 Task: Open a blank sheet, save the file as Angkorwat.doc and add heading 'Angkor Wat'Angkor Wat ,with the parapraph,with the parapraph Angkor Wat in Cambodia is a UNESCO World Heritage site and the largest religious monument in the world. This ancient temple complex is a testament to the grandeur of the Khmer Empire and remains an important spiritual and cultural site.Apply Font Style Amiri And font size 14. Apply font style in  Heading Calibri Body and font size 14 Change heading alignment to  Center
Action: Key pressed ctrl+N
Screenshot: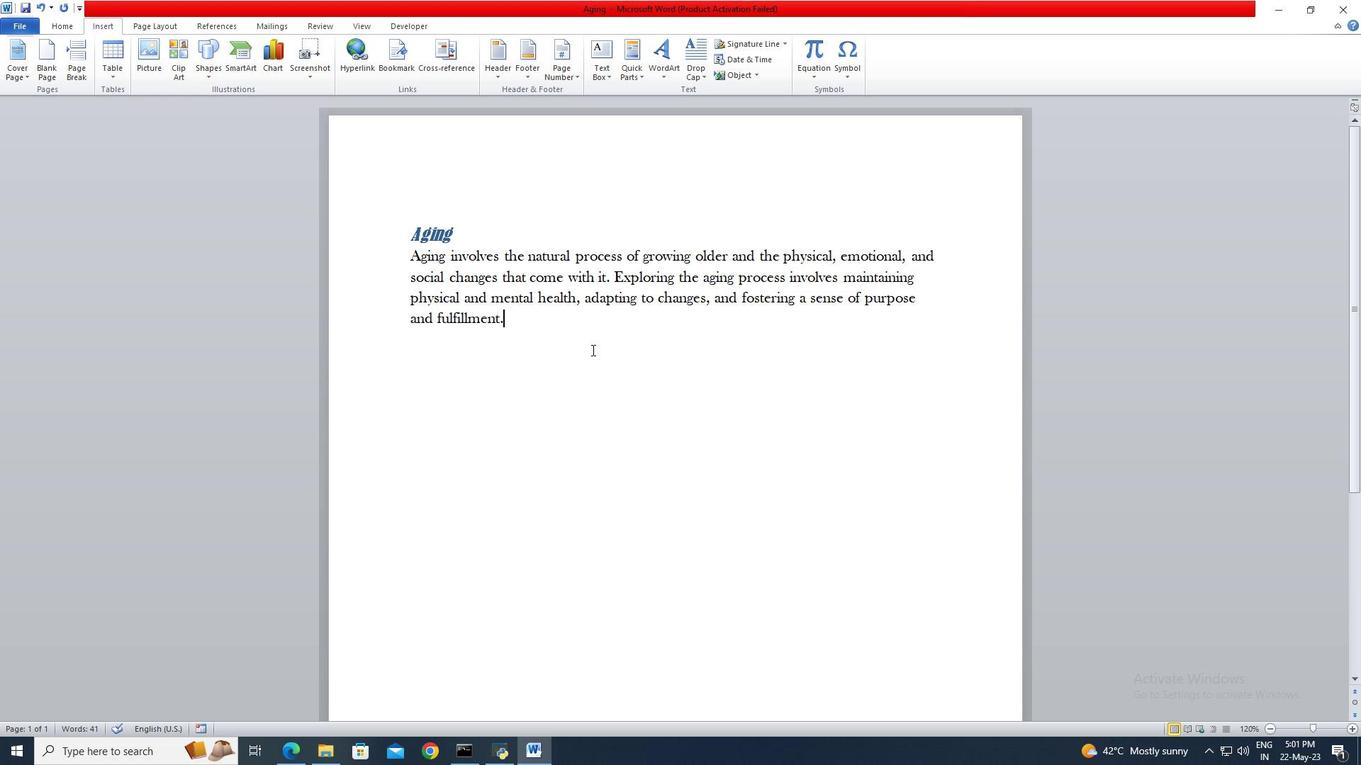 
Action: Mouse moved to (21, 24)
Screenshot: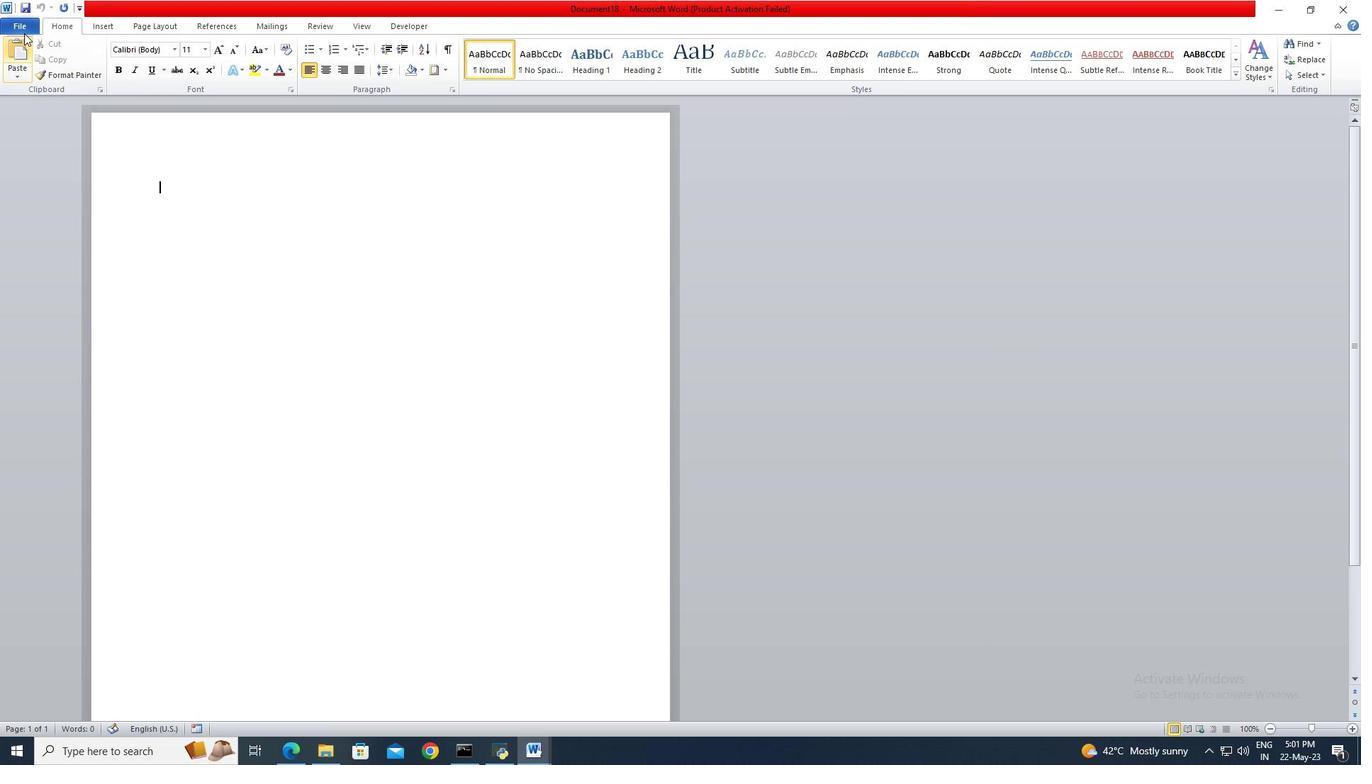 
Action: Mouse pressed left at (21, 24)
Screenshot: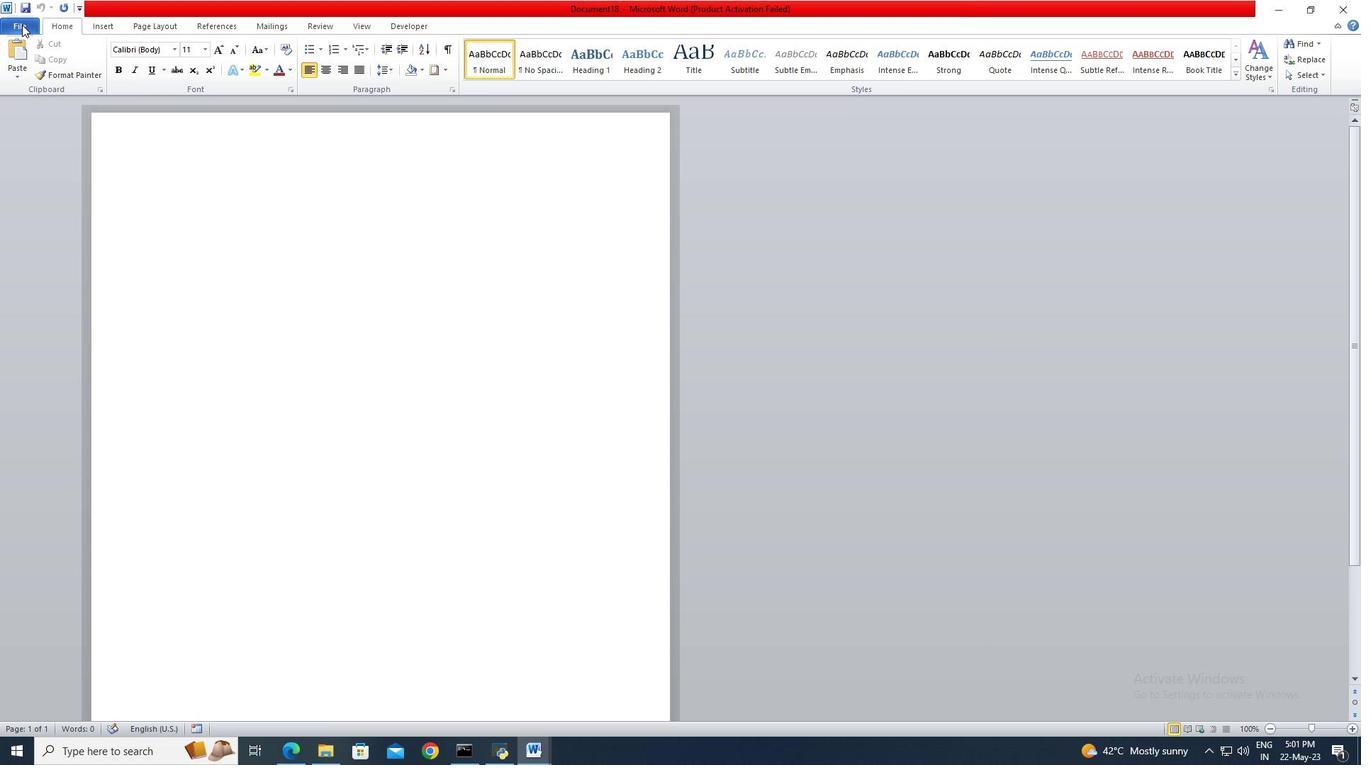 
Action: Mouse moved to (38, 68)
Screenshot: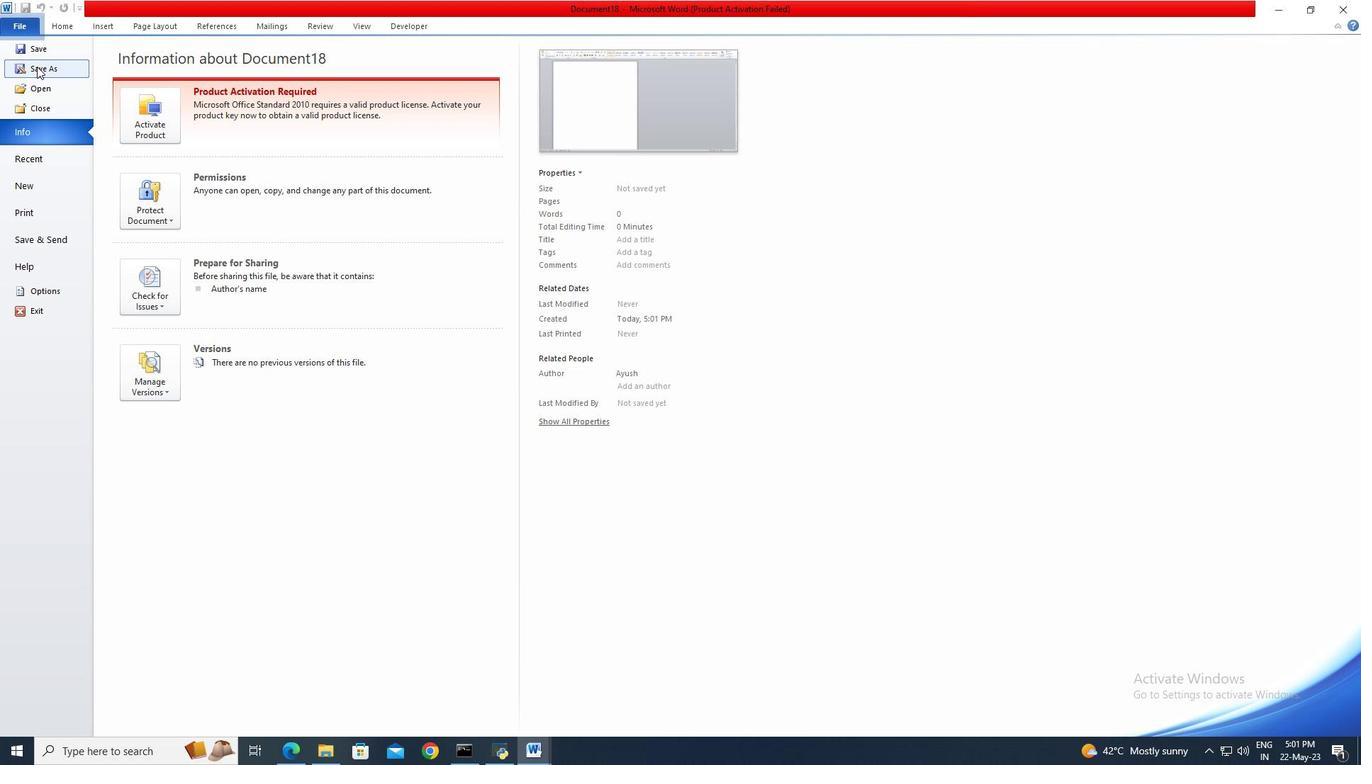 
Action: Mouse pressed left at (38, 68)
Screenshot: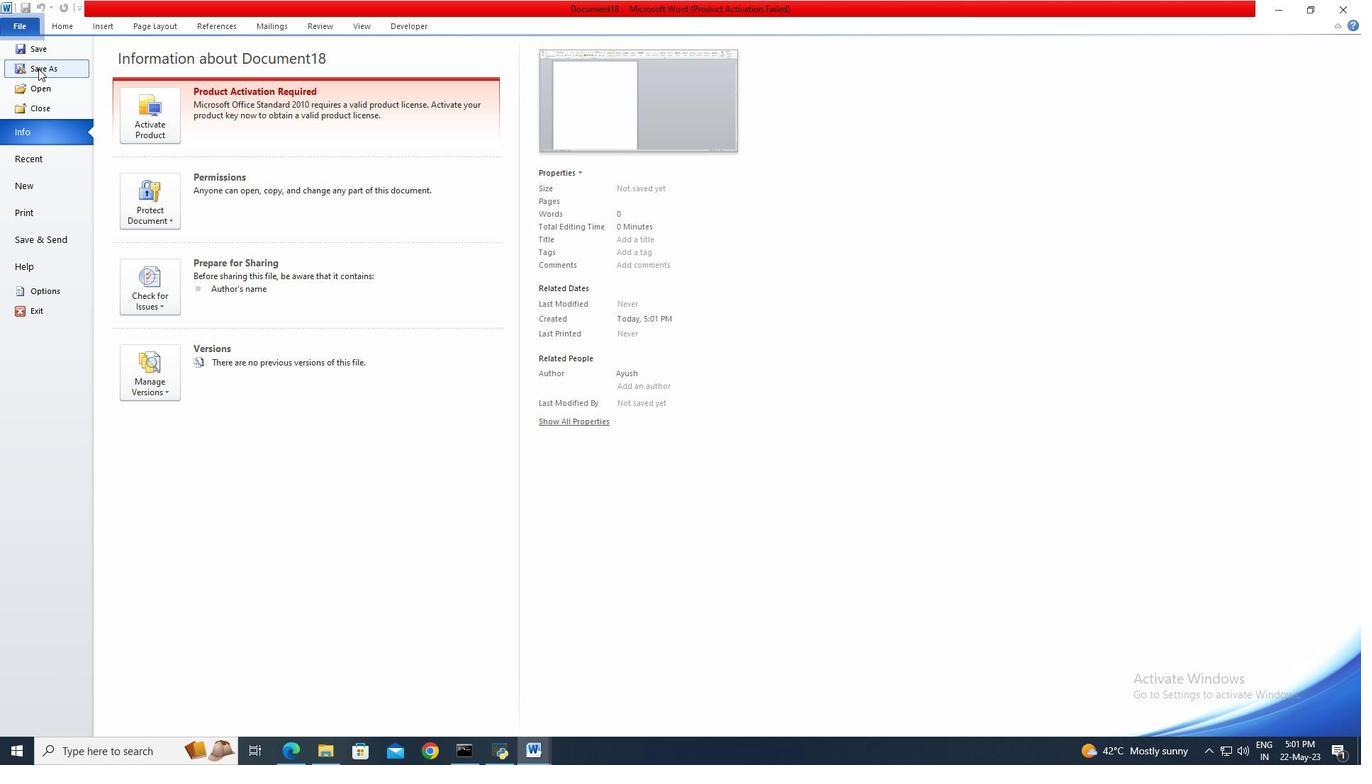 
Action: Key pressed <Key.shift>Angkorwat
Screenshot: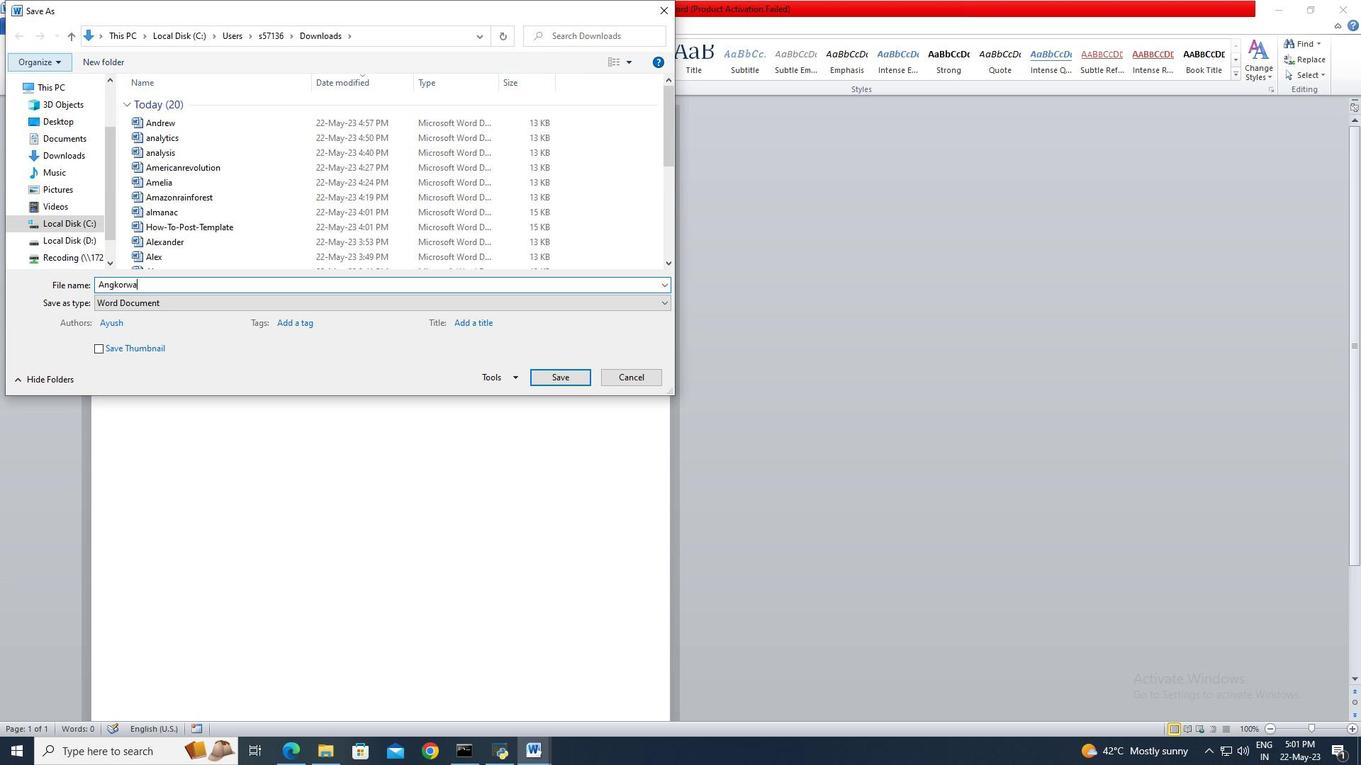 
Action: Mouse moved to (554, 382)
Screenshot: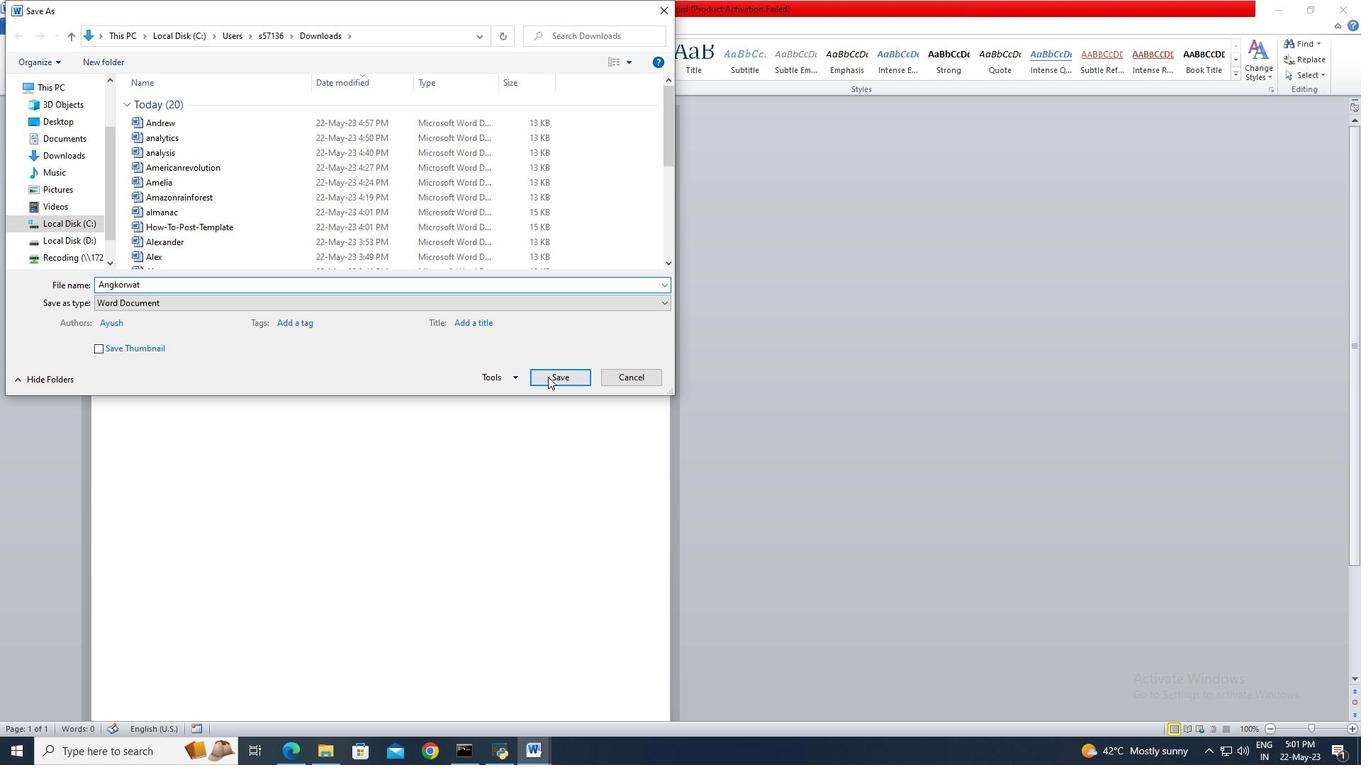
Action: Mouse pressed left at (554, 382)
Screenshot: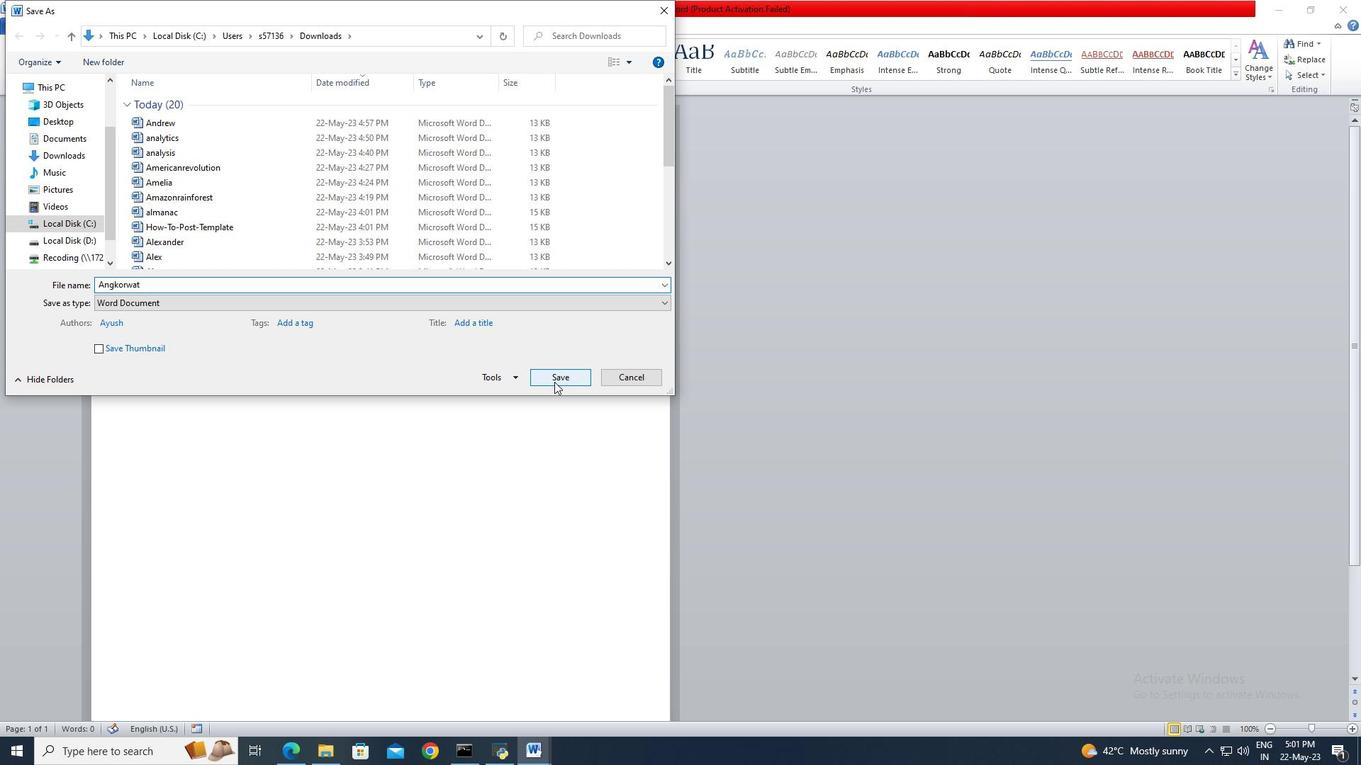 
Action: Mouse moved to (582, 72)
Screenshot: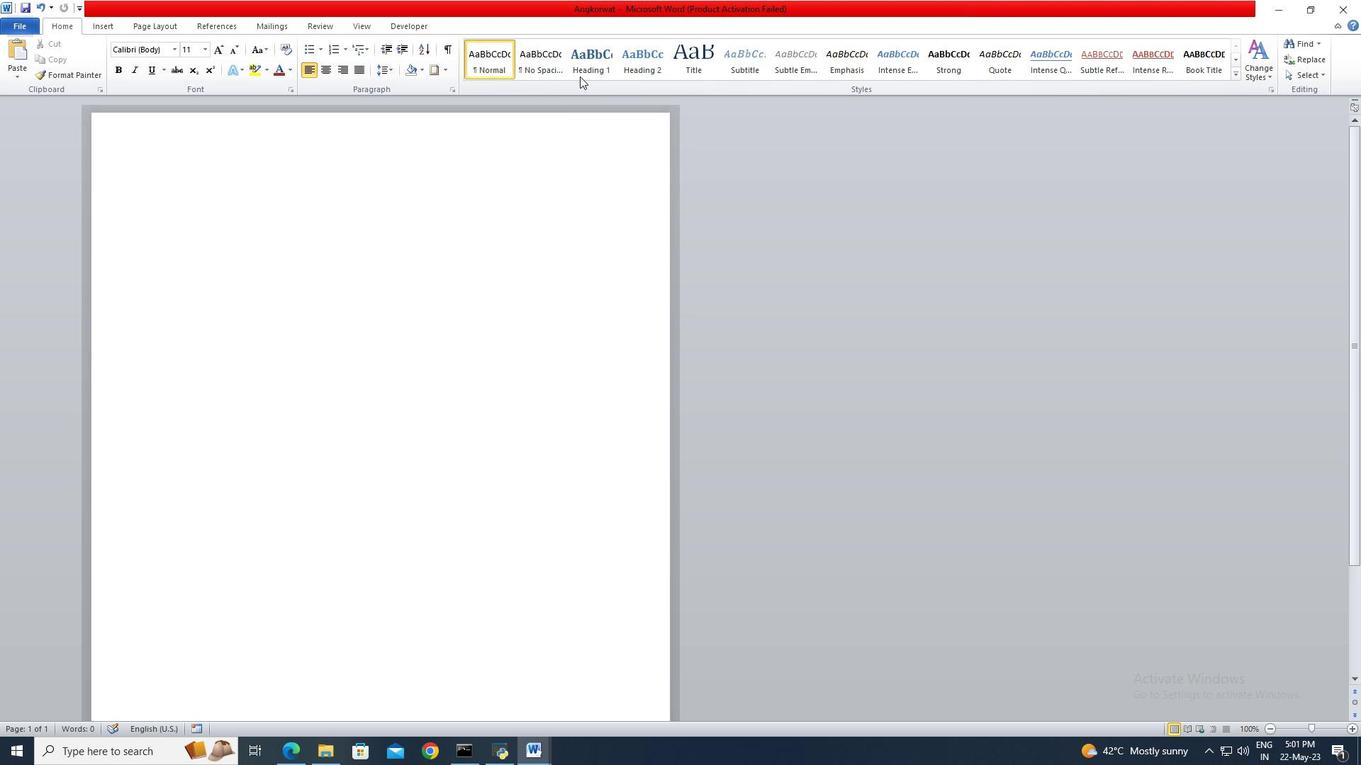 
Action: Mouse pressed left at (582, 72)
Screenshot: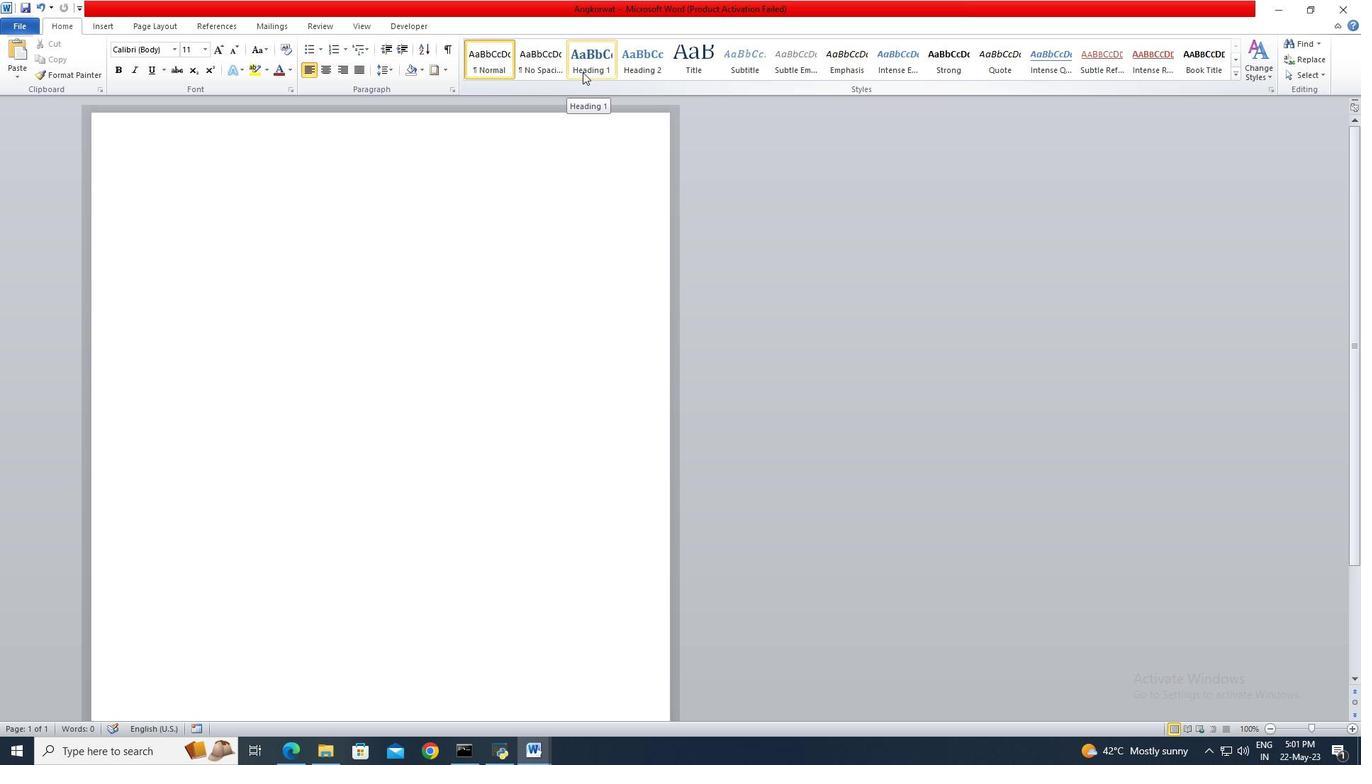 
Action: Key pressed <Key.shift>Angkor<Key.space><Key.shift_r>Wat<Key.enter><Key.shift>Angkor<Key.space><Key.shift_r>Wat<Key.space>in<Key.space><Key.shift>Cambodia<Key.space>is<Key.space>a<Key.space><Key.shift>UNESCO<Key.space><Key.shift>World<Key.space><Key.shift>Heritage<Key.space>site<Key.space>and<Key.space>the<Key.space>largest<Key.space>religious<Key.space>mou<Key.backspace>nument<Key.space>in<Key.space>the<Key.space>world.<Key.space><Key.shift>This<Key.space>ancient<Key.space>temple<Key.space>complex<Key.space>is<Key.space>a<Key.space>testament<Key.space>to<Key.space>the<Key.space>grandeur<Key.space>of<Key.space>the<Key.space><Key.shift>Khmer<Key.space><Key.shift>Empire<Key.space>and<Key.space>remains<Key.space>an<Key.space>important<Key.space>spiritual<Key.space>and<Key.space>cultural<Key.space>site.
Screenshot: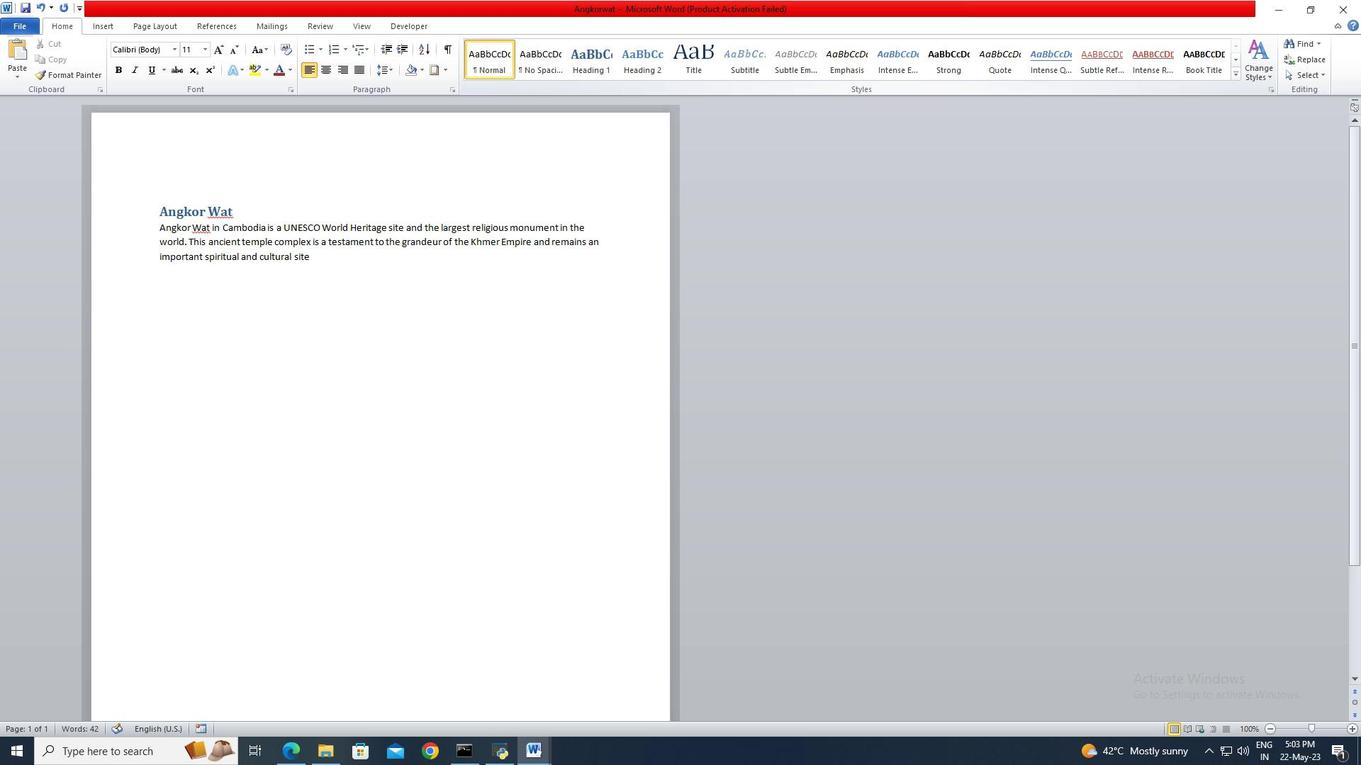
Action: Mouse moved to (156, 229)
Screenshot: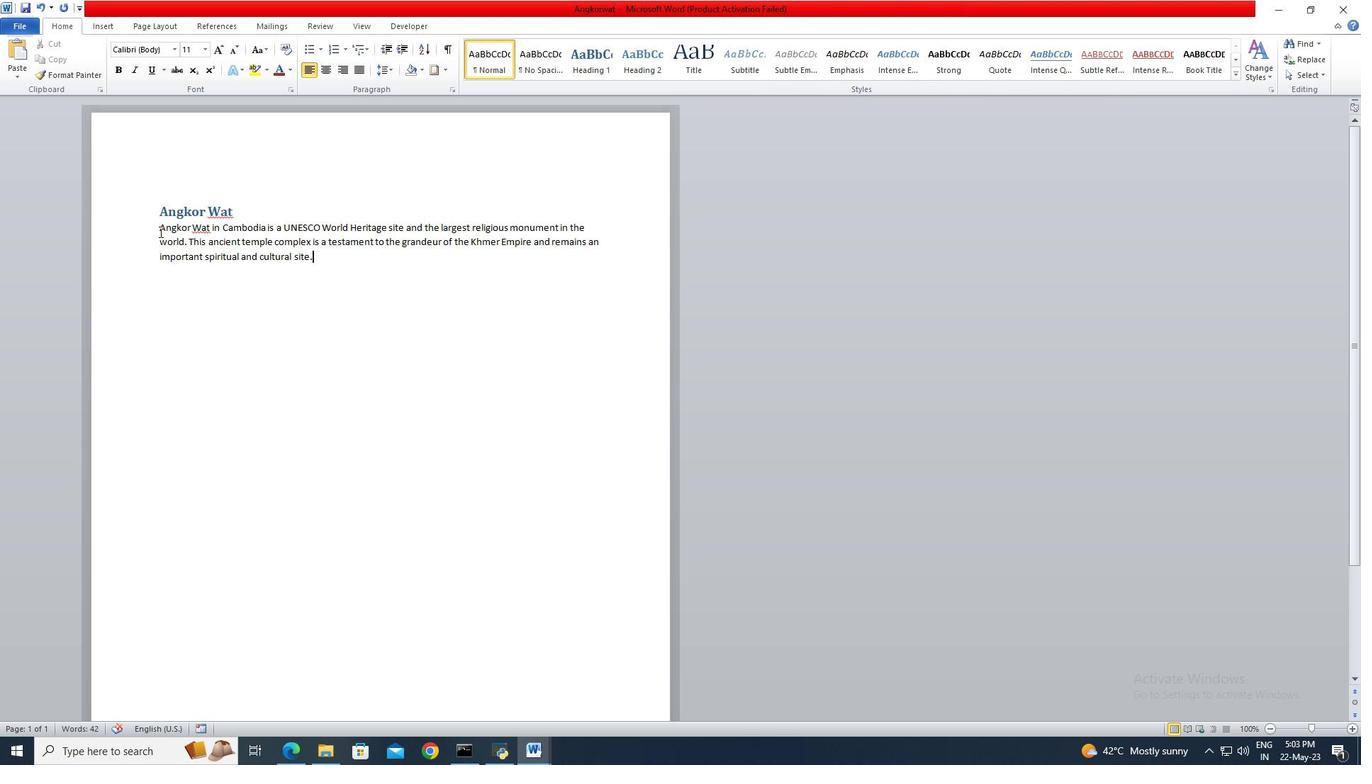 
Action: Mouse pressed left at (156, 229)
Screenshot: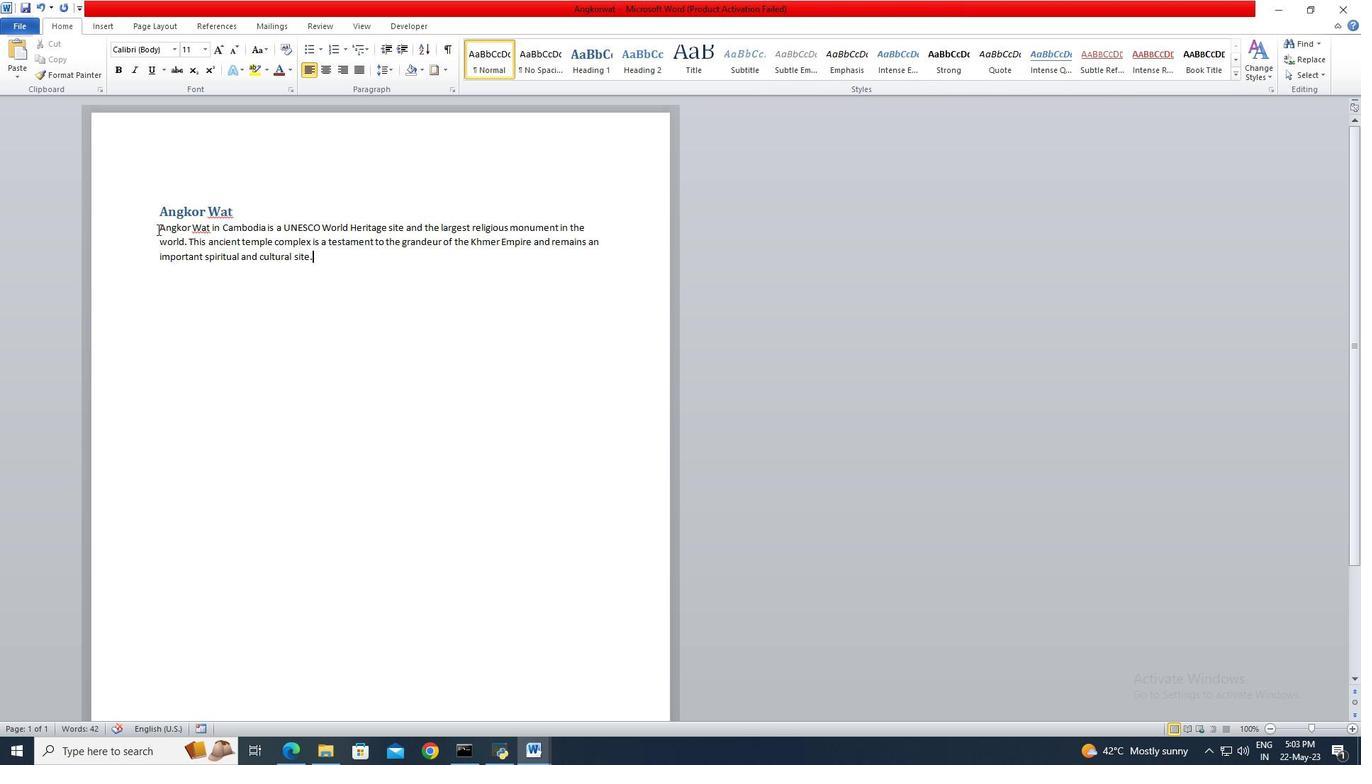 
Action: Mouse moved to (303, 260)
Screenshot: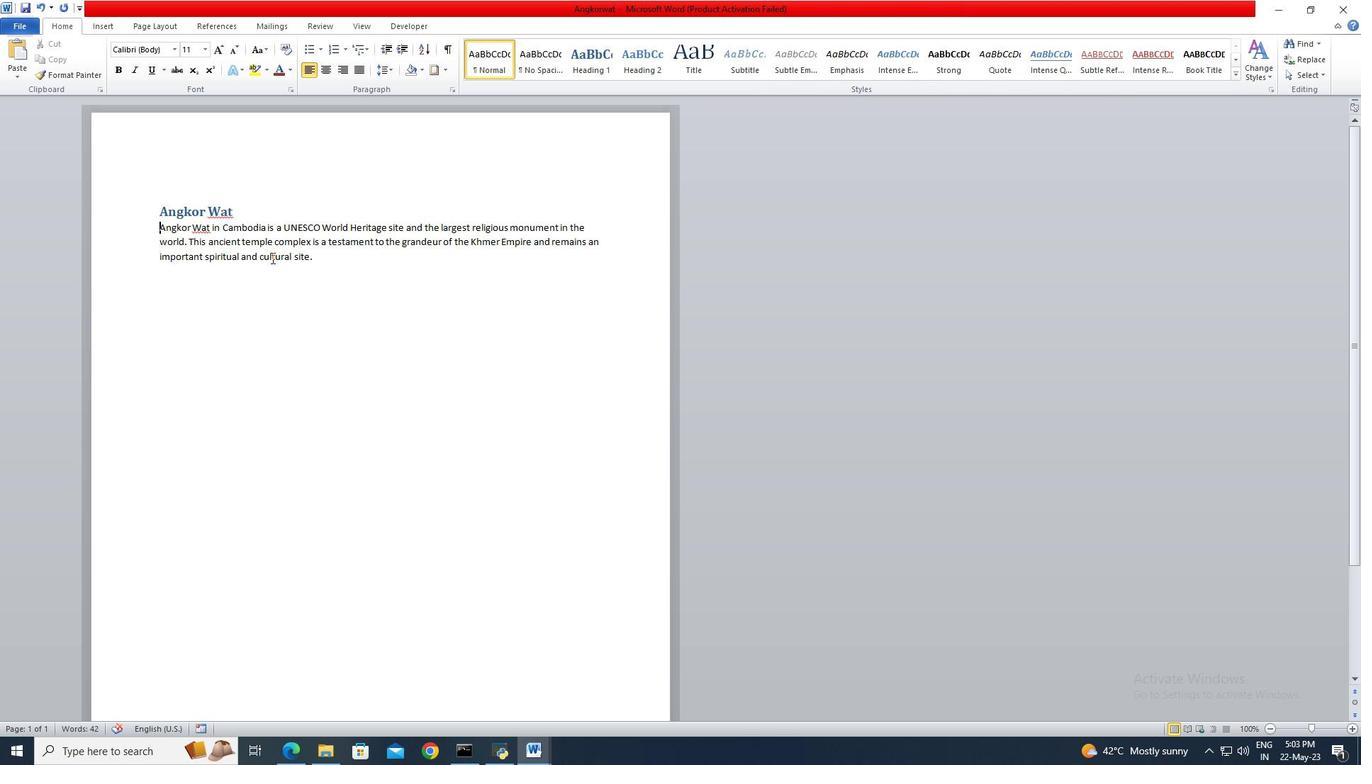 
Action: Key pressed <Key.shift>
Screenshot: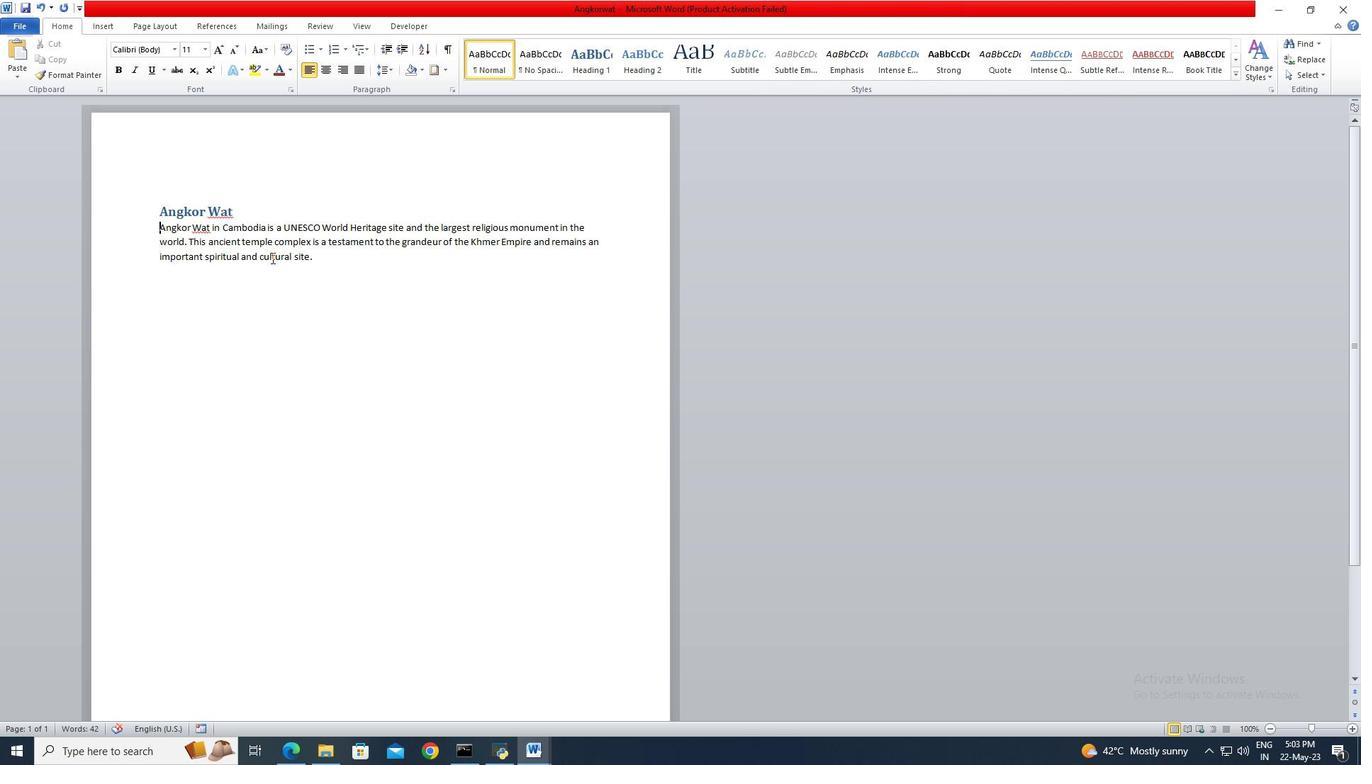 
Action: Mouse moved to (330, 260)
Screenshot: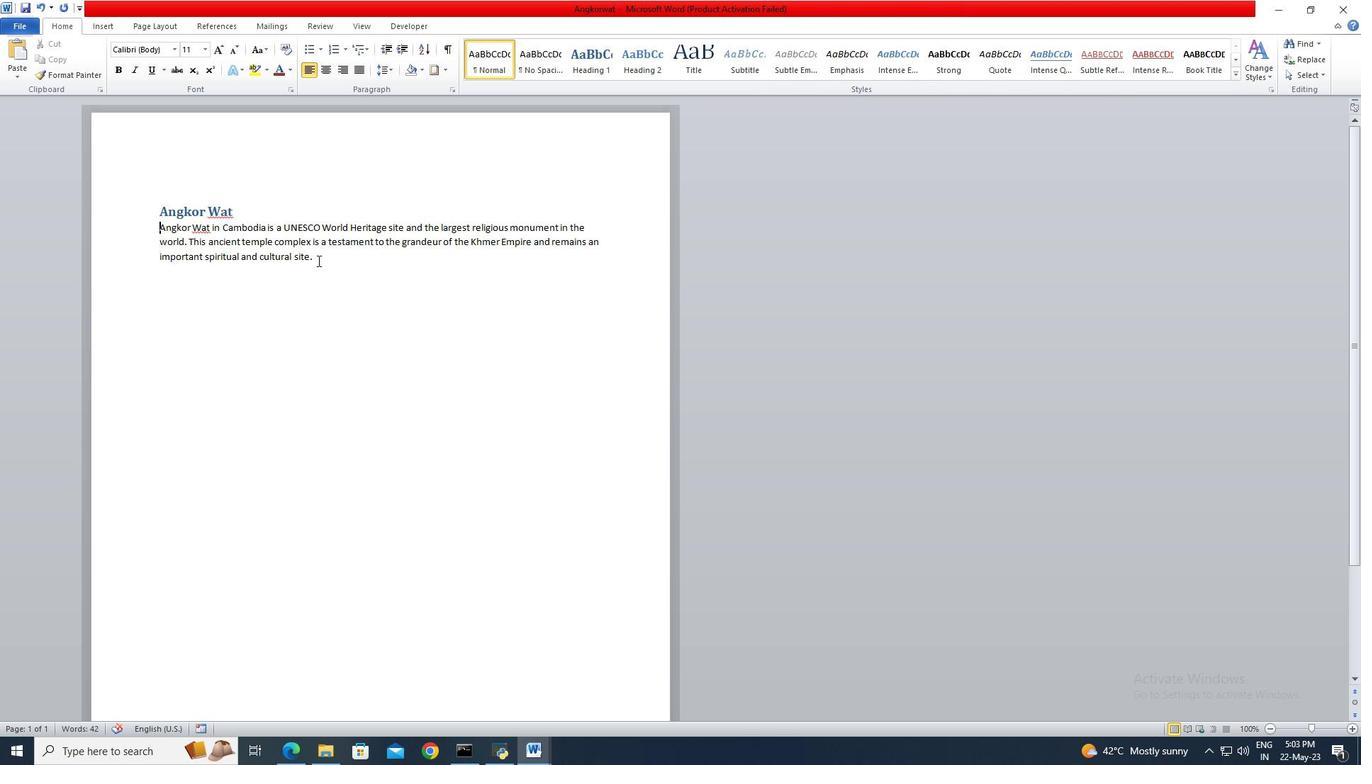 
Action: Mouse pressed left at (330, 260)
Screenshot: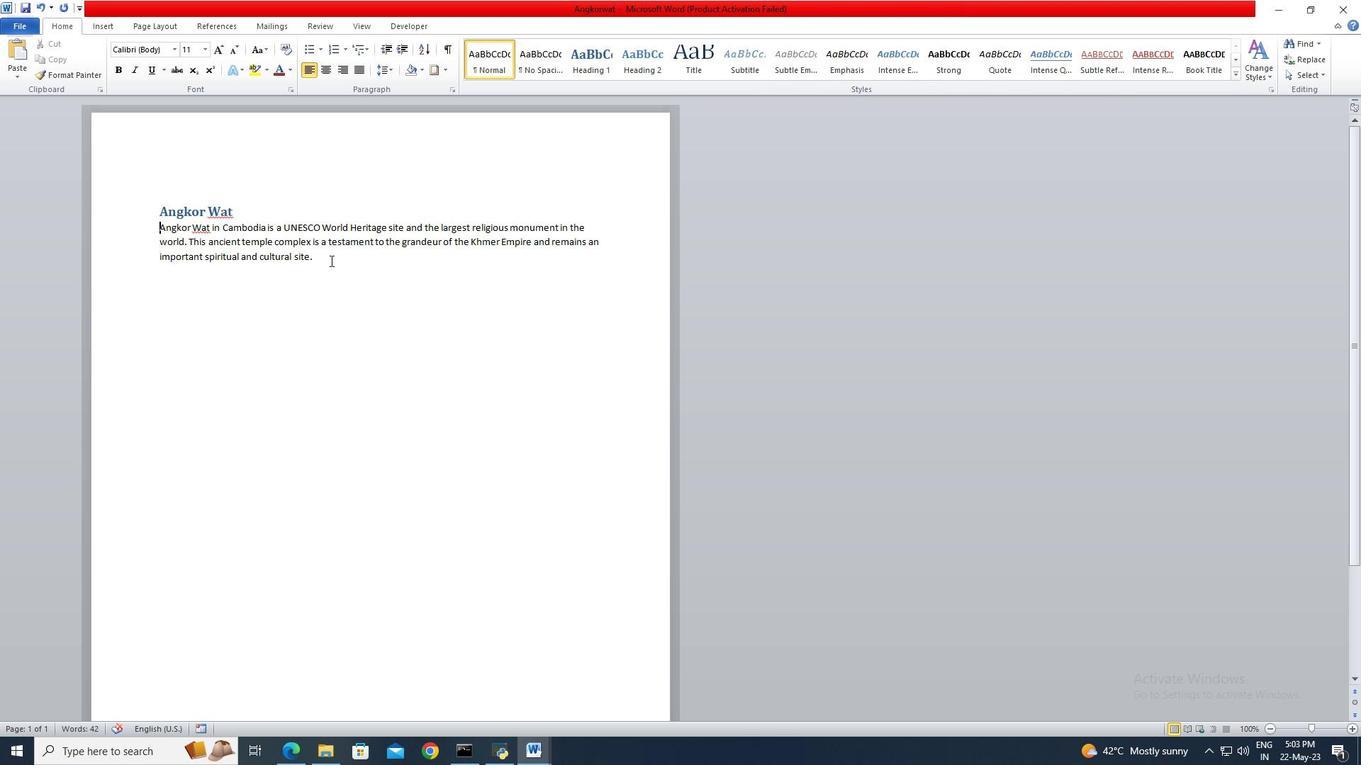 
Action: Mouse moved to (174, 50)
Screenshot: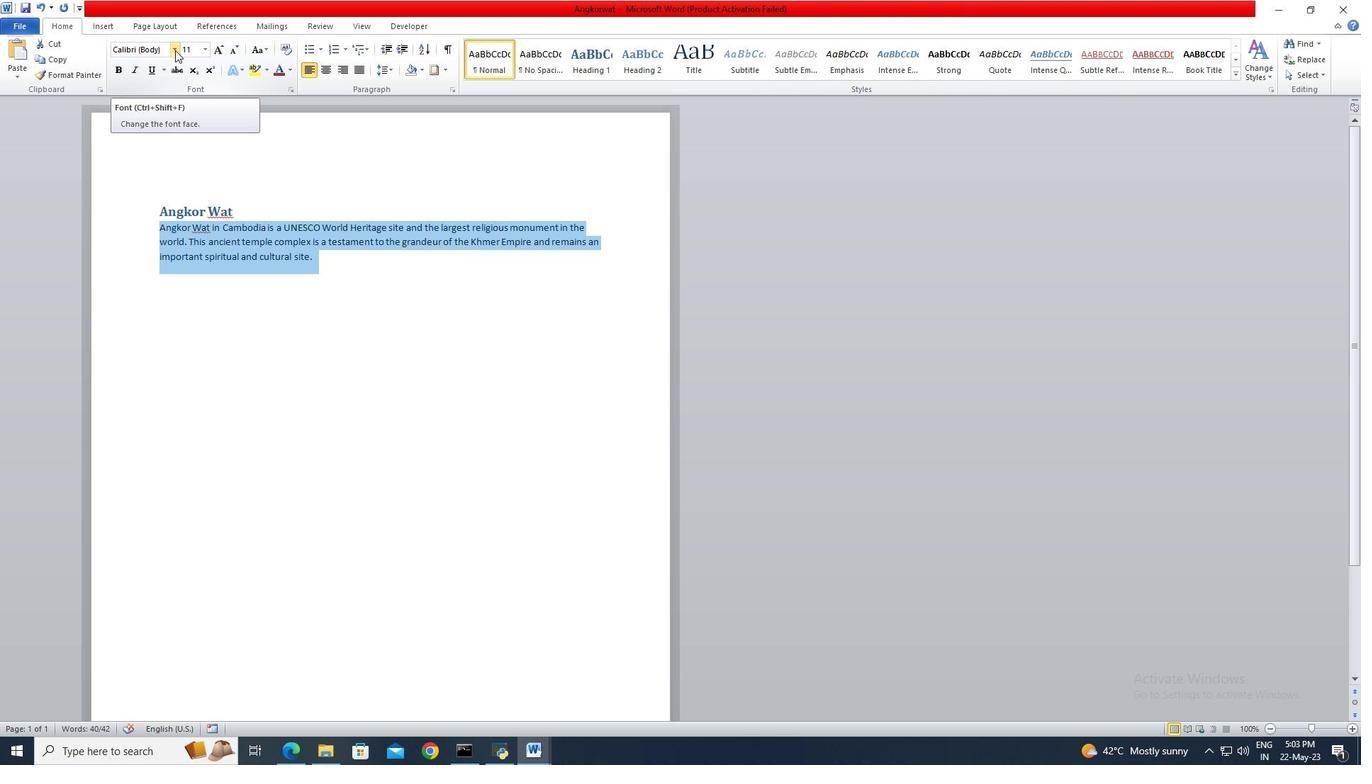 
Action: Mouse pressed left at (174, 50)
Screenshot: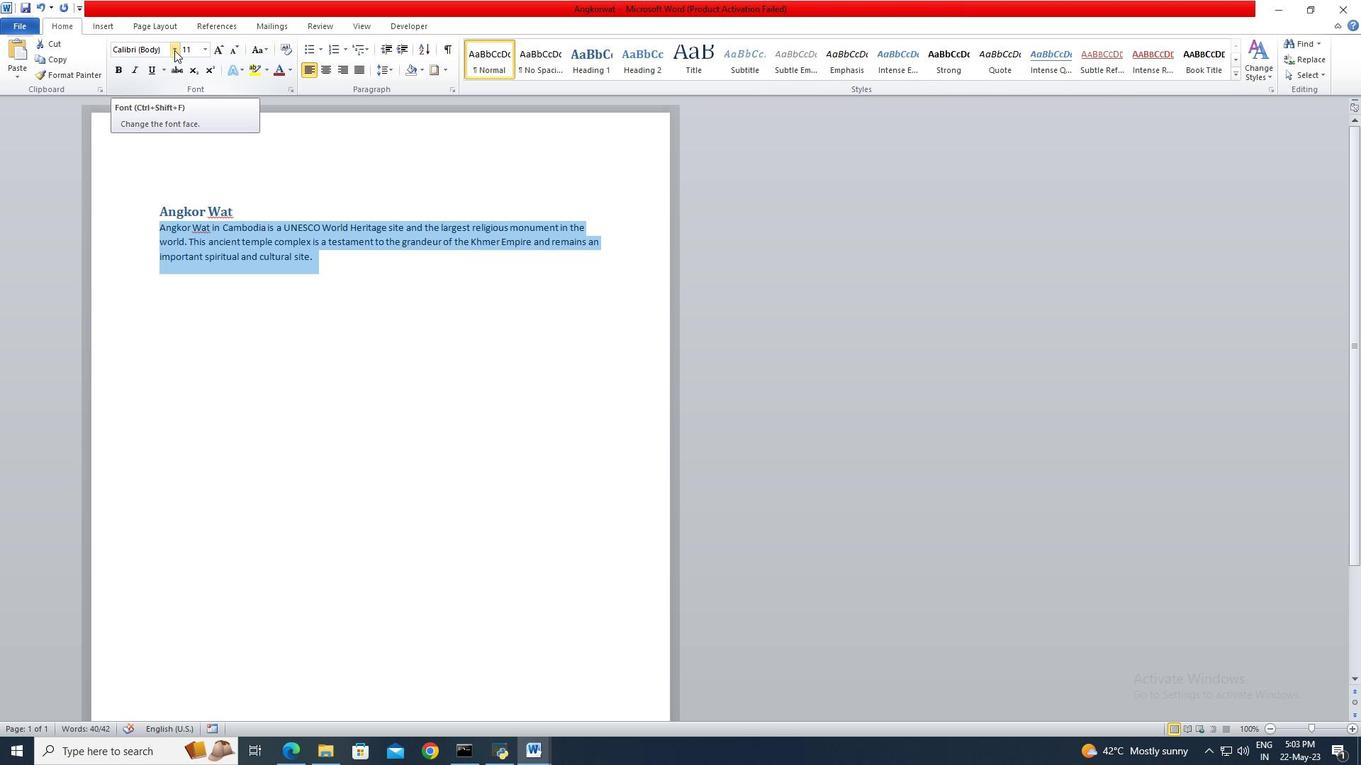 
Action: Mouse moved to (207, 46)
Screenshot: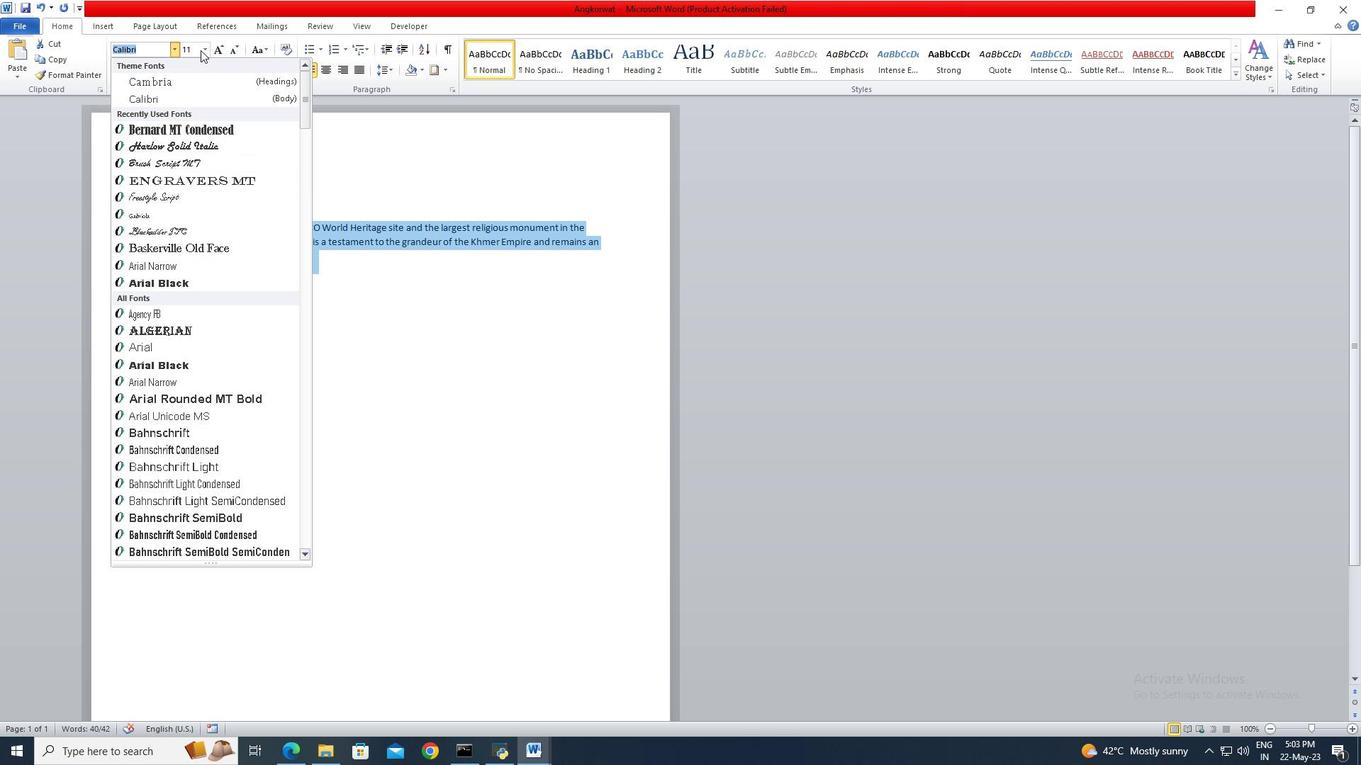 
Action: Mouse pressed left at (207, 46)
Screenshot: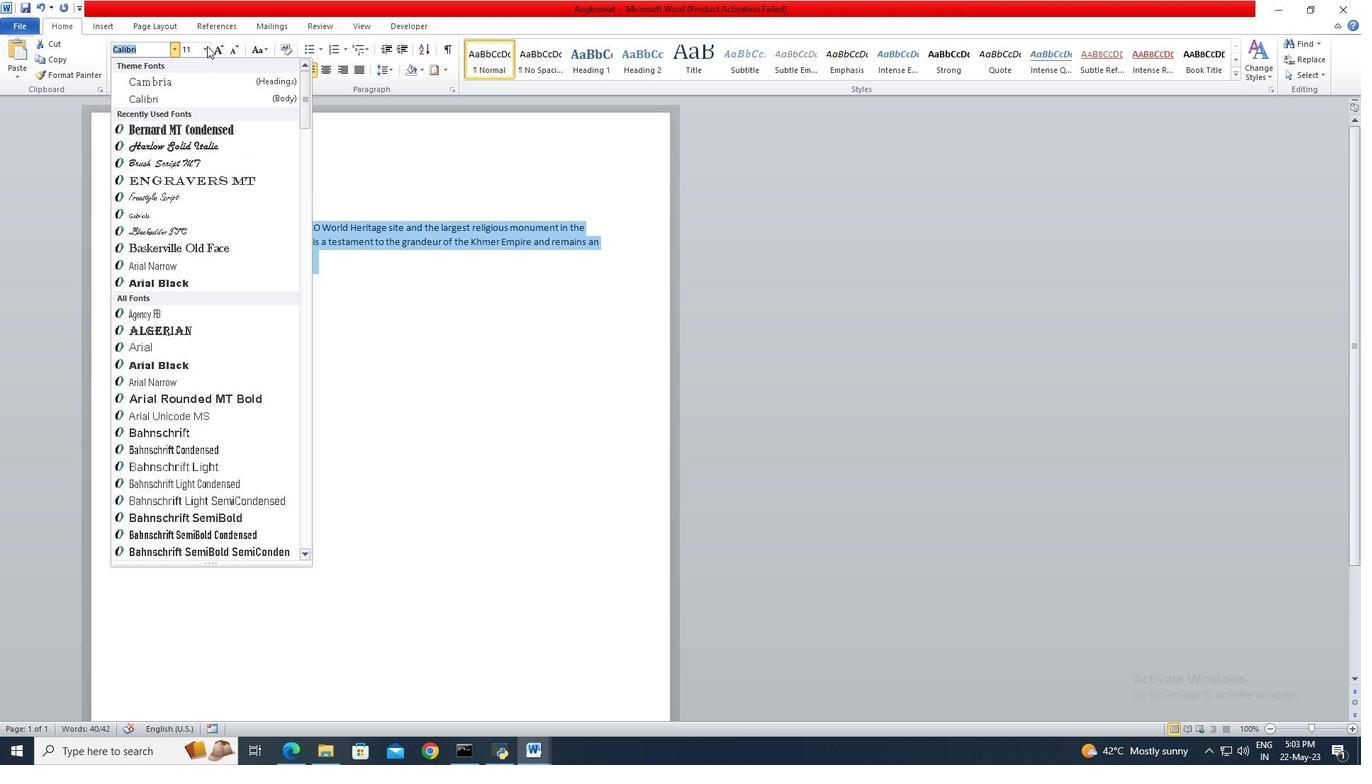 
Action: Mouse moved to (192, 126)
Screenshot: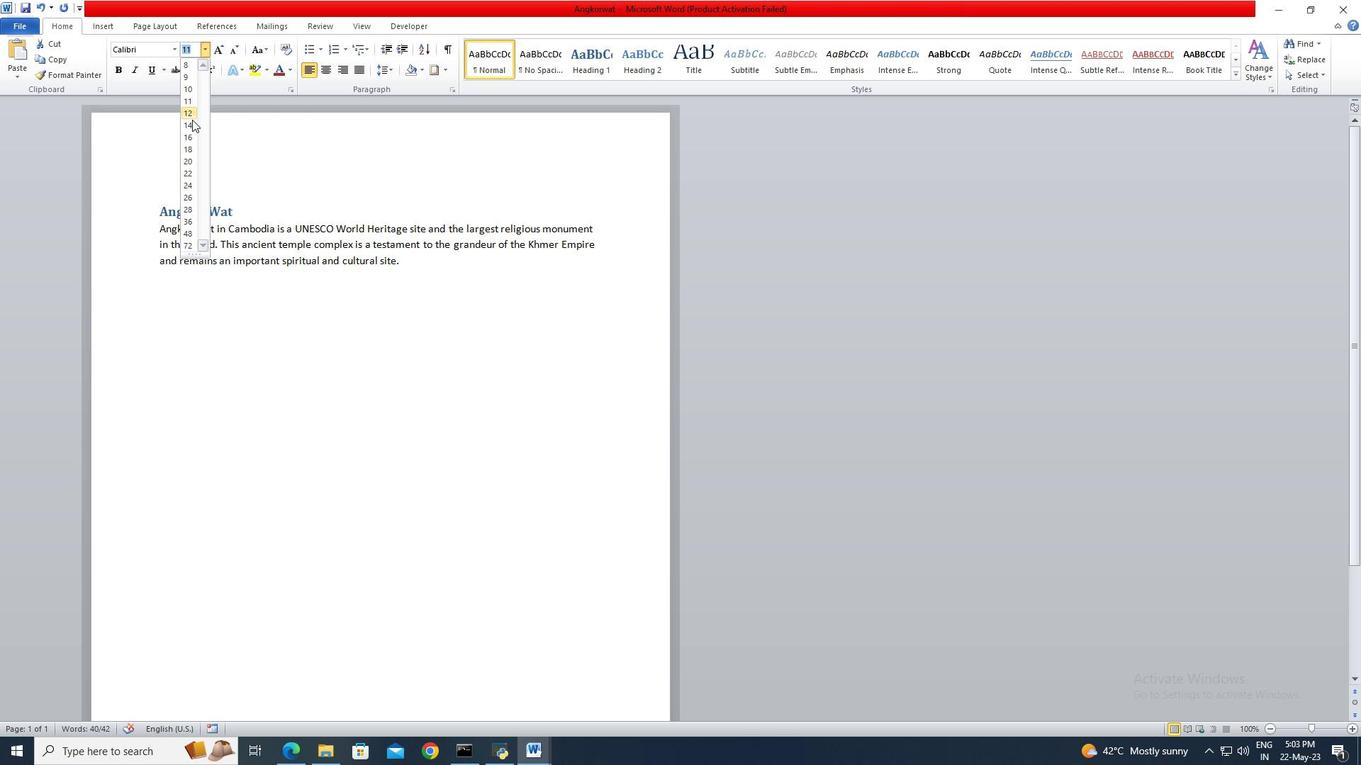 
Action: Mouse pressed left at (192, 126)
Screenshot: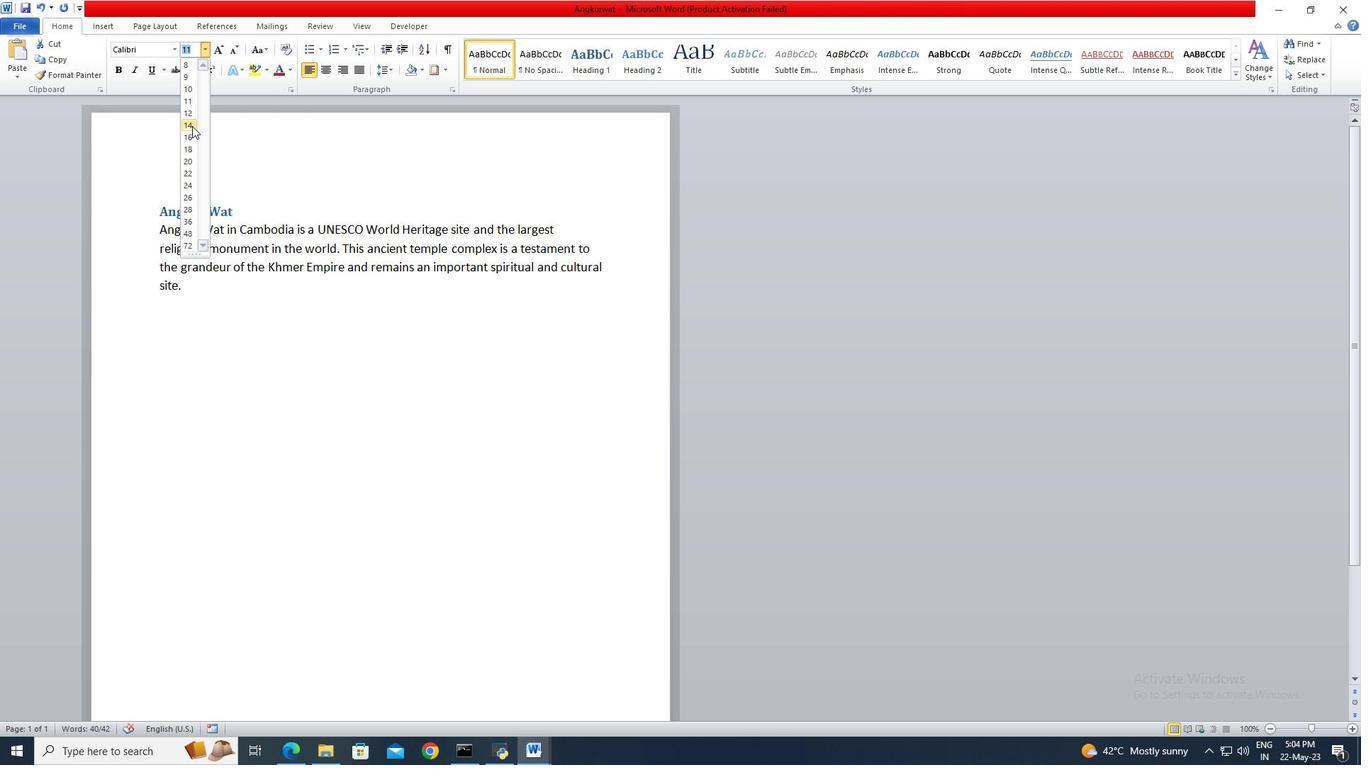 
Action: Mouse moved to (162, 207)
Screenshot: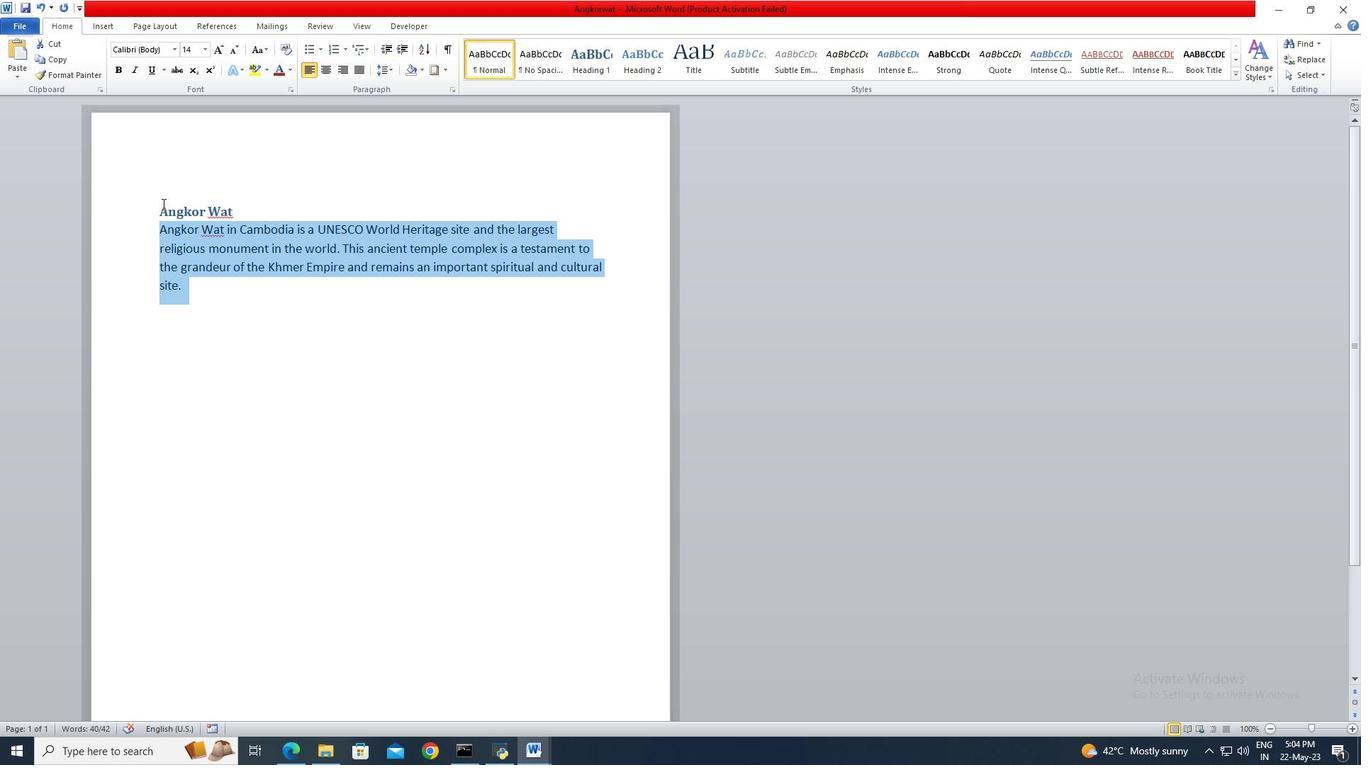 
Action: Mouse pressed left at (162, 207)
Screenshot: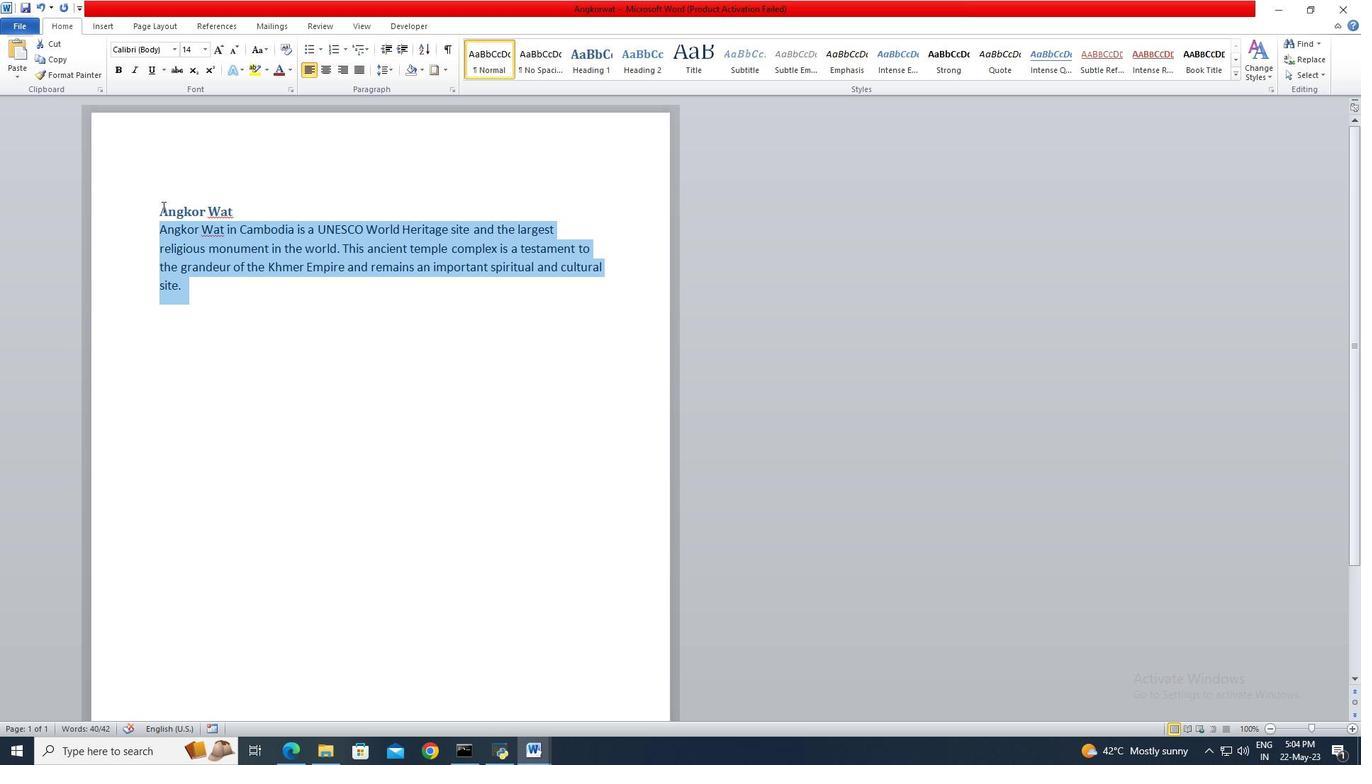 
Action: Mouse moved to (242, 211)
Screenshot: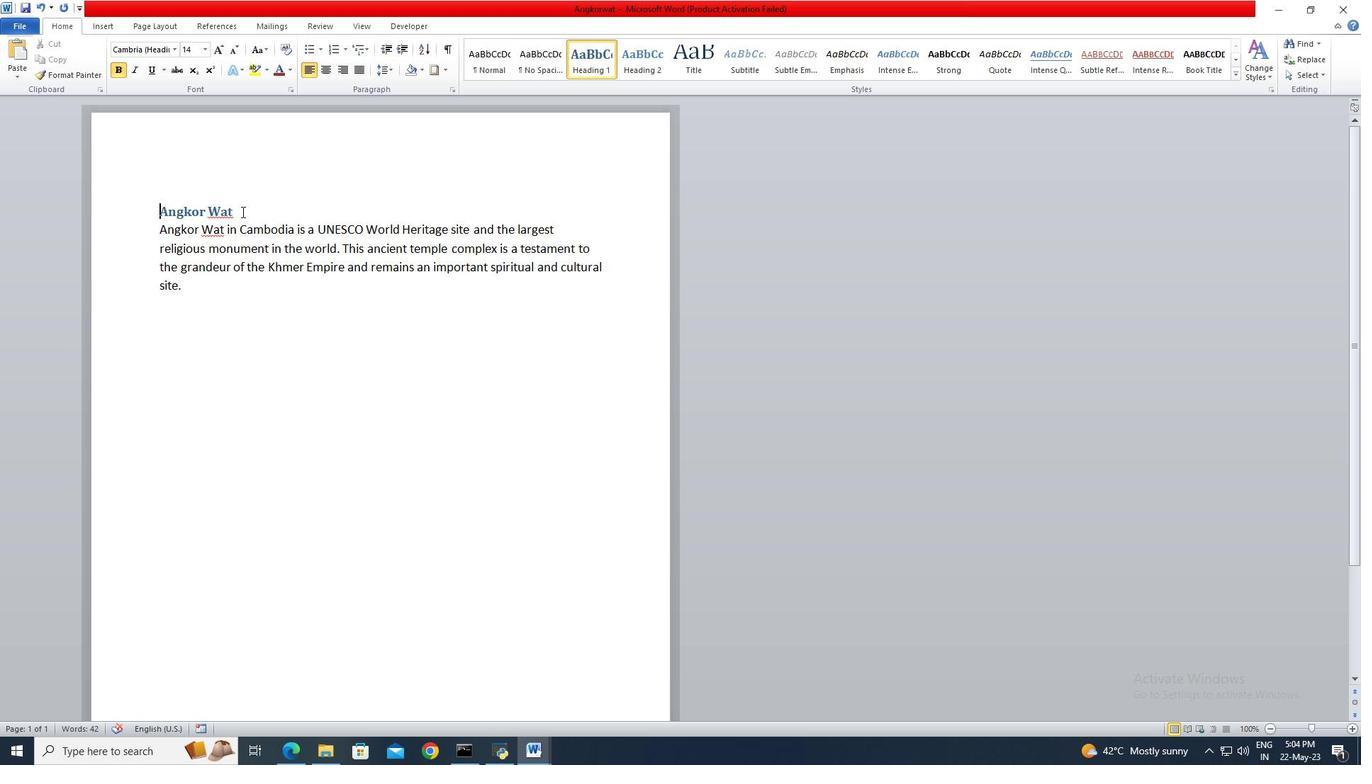 
Action: Key pressed <Key.shift>
Screenshot: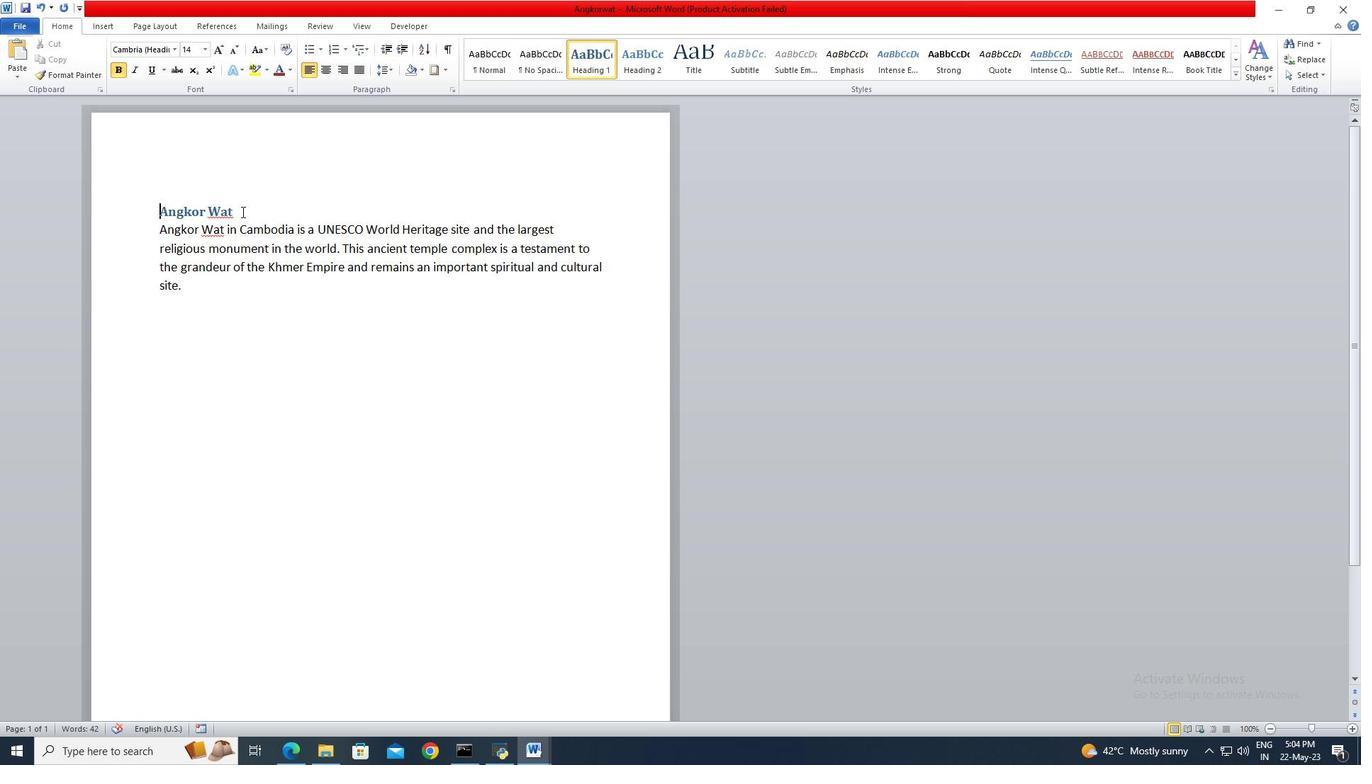 
Action: Mouse pressed left at (242, 211)
Screenshot: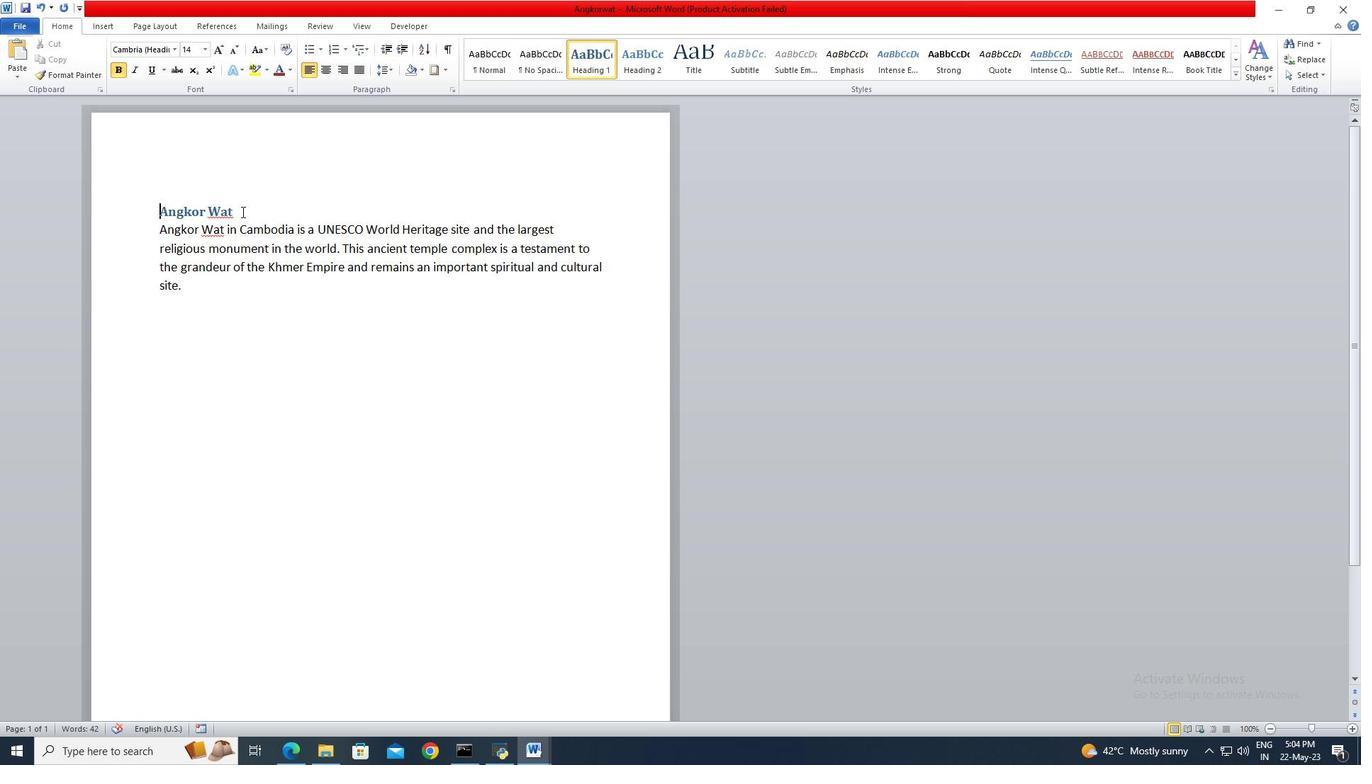 
Action: Mouse moved to (175, 49)
Screenshot: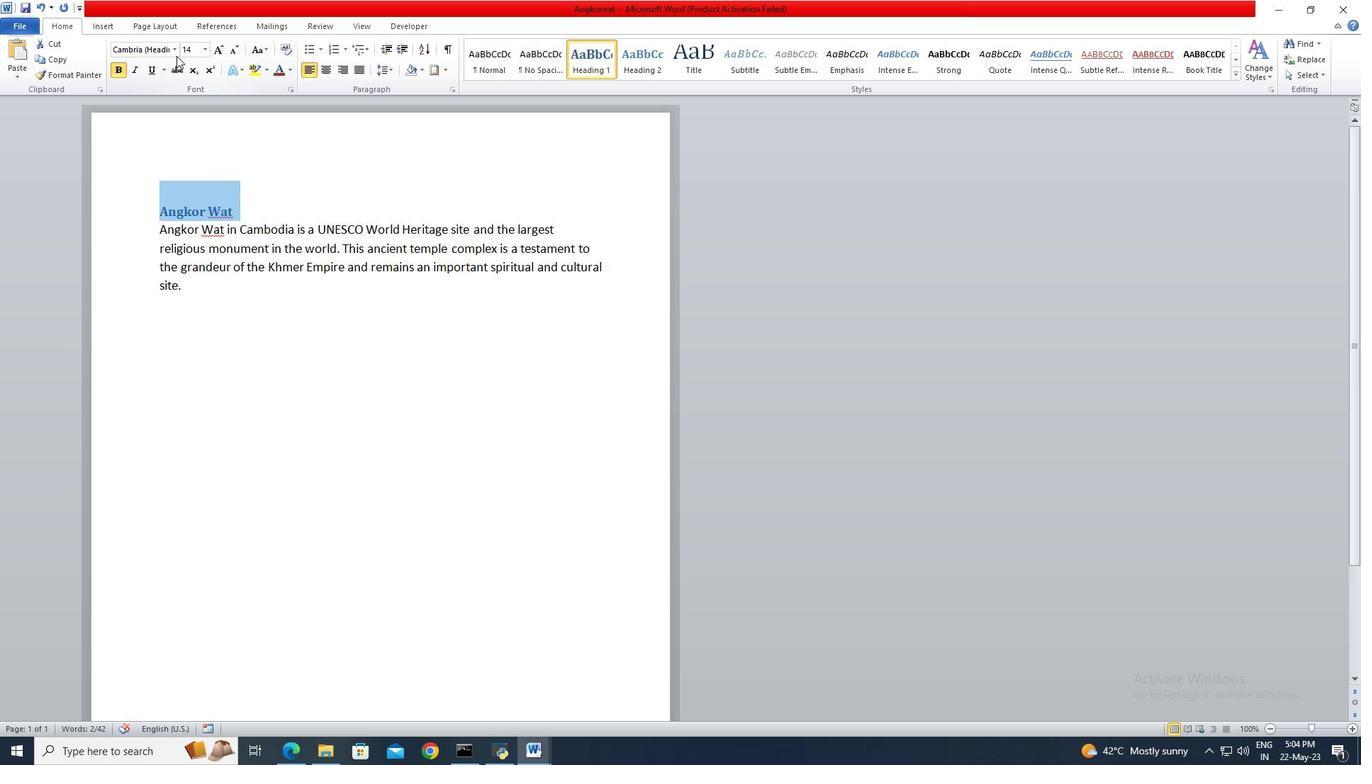 
Action: Mouse pressed left at (175, 49)
Screenshot: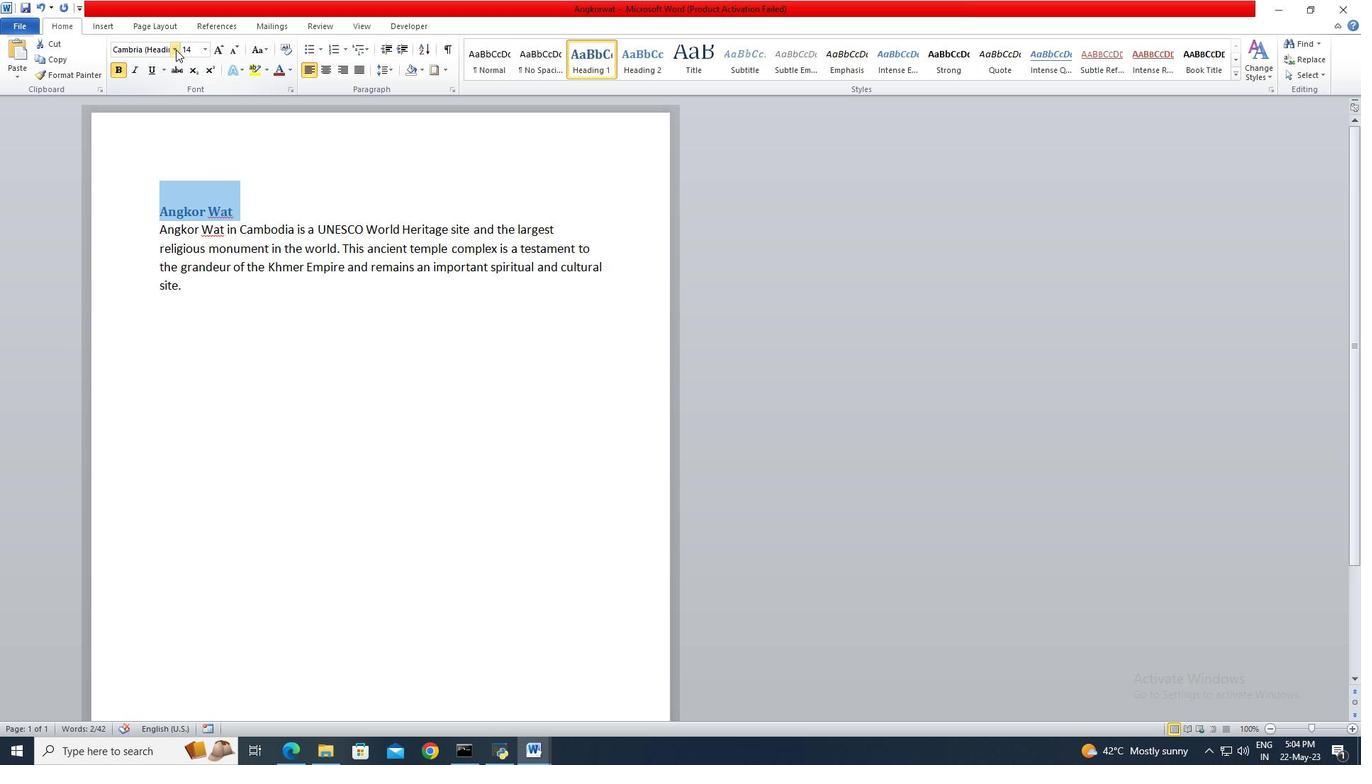 
Action: Mouse moved to (183, 95)
Screenshot: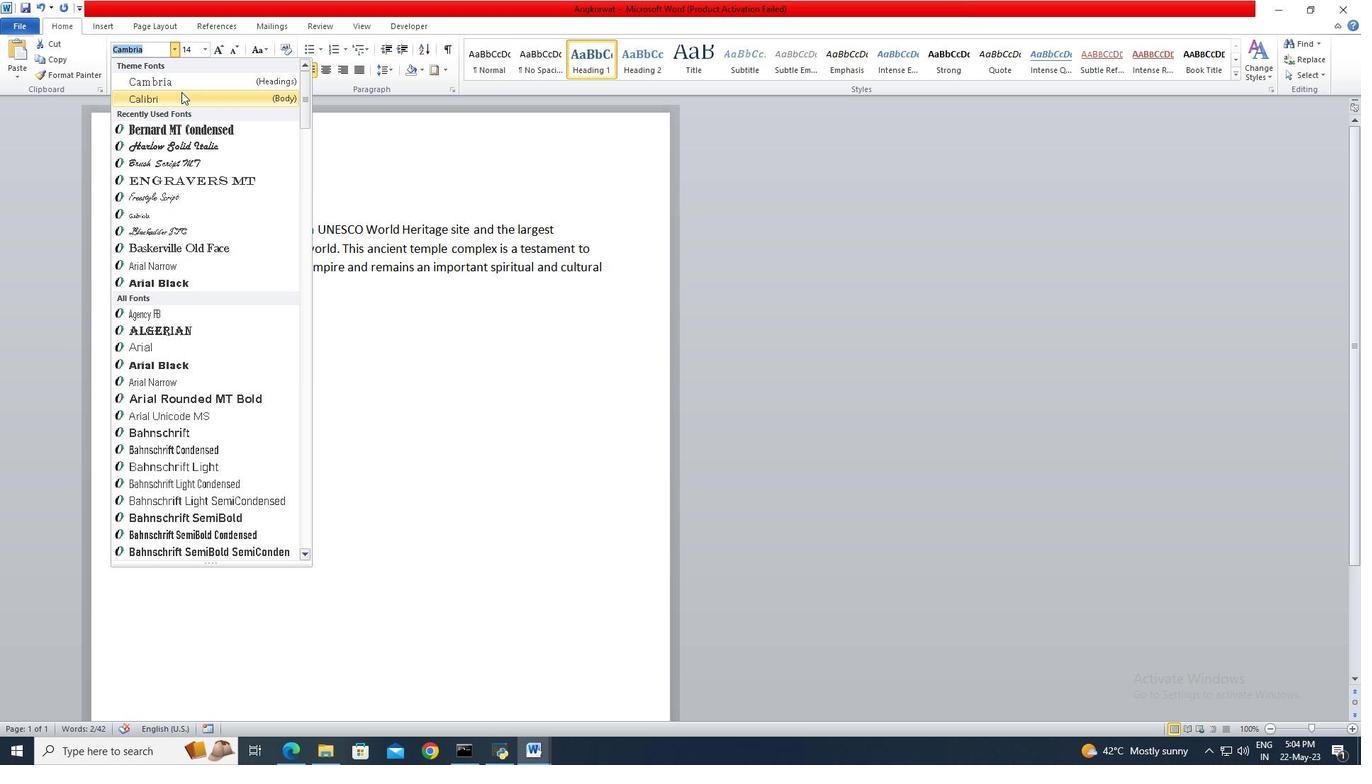 
Action: Mouse pressed left at (183, 95)
Screenshot: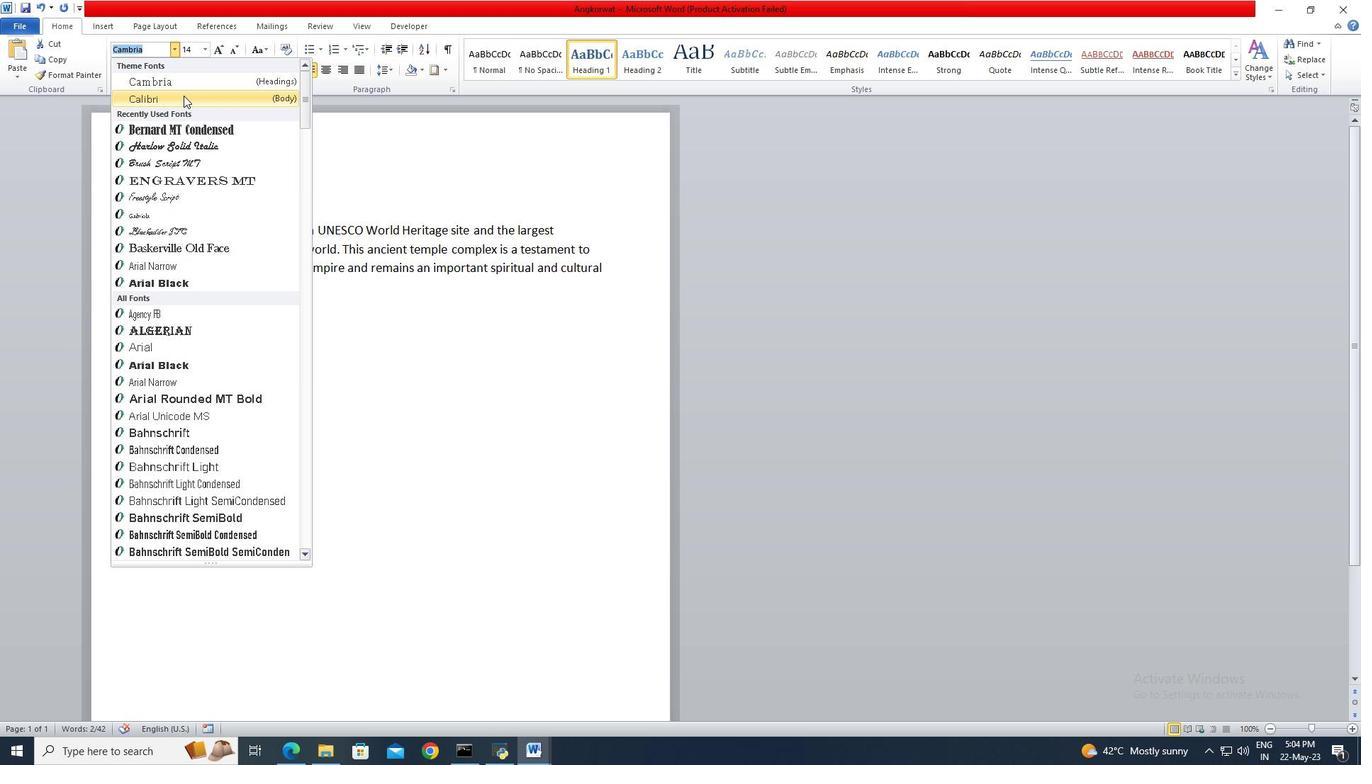 
Action: Mouse moved to (205, 49)
Screenshot: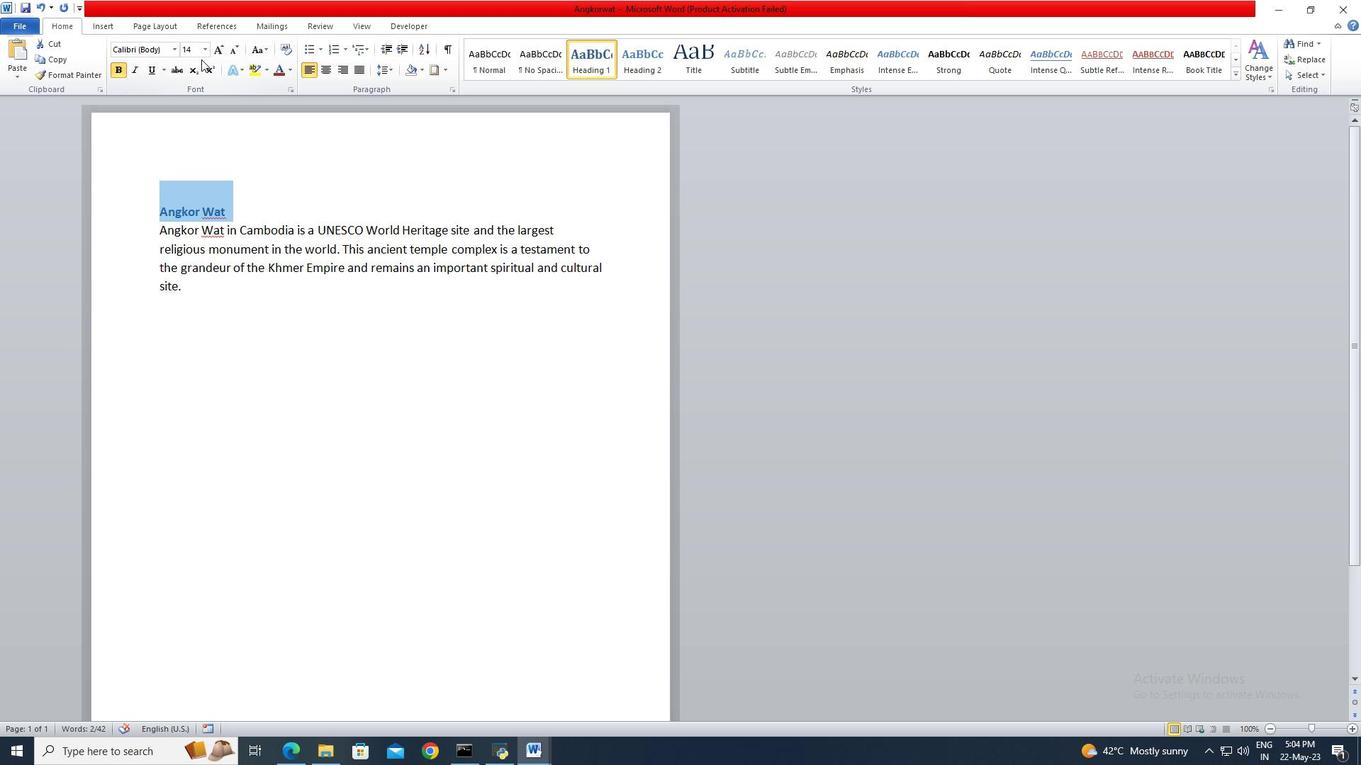 
Action: Mouse pressed left at (205, 49)
Screenshot: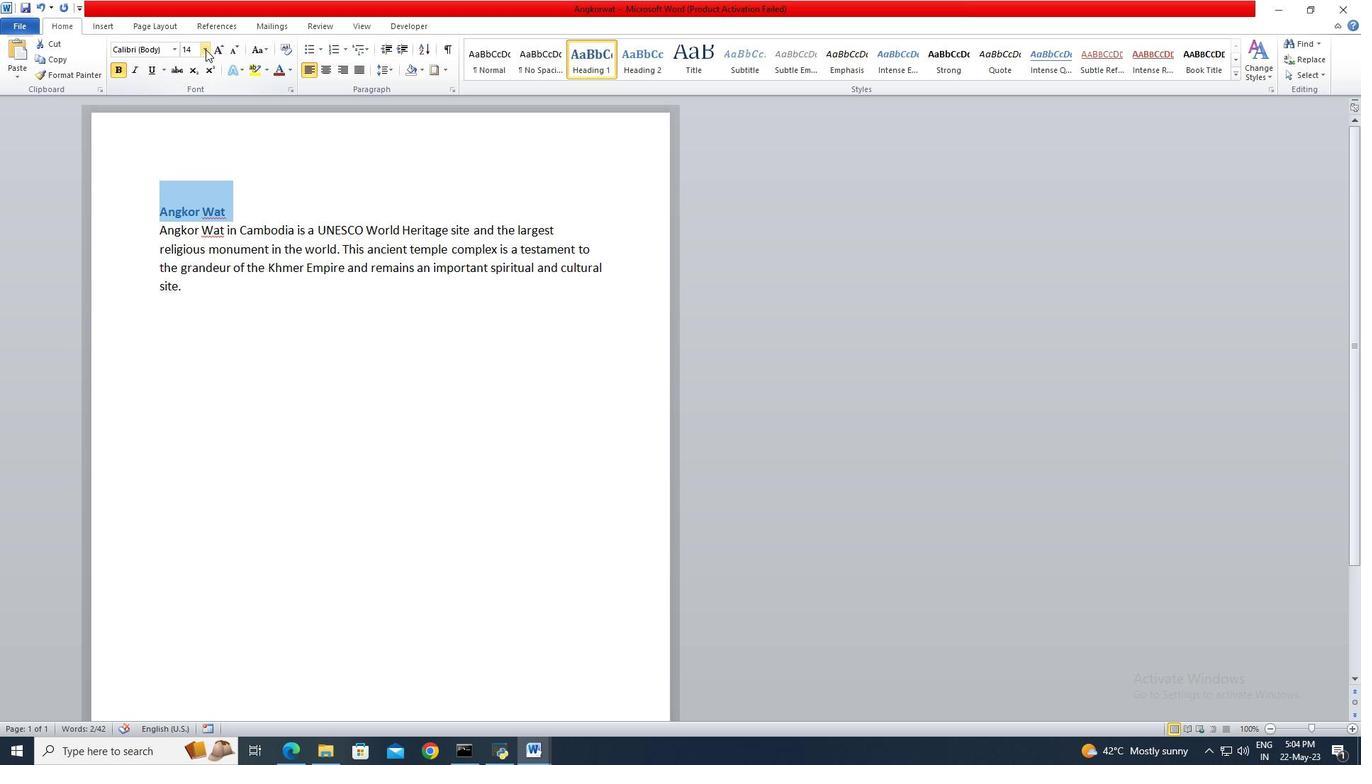 
Action: Mouse moved to (187, 126)
Screenshot: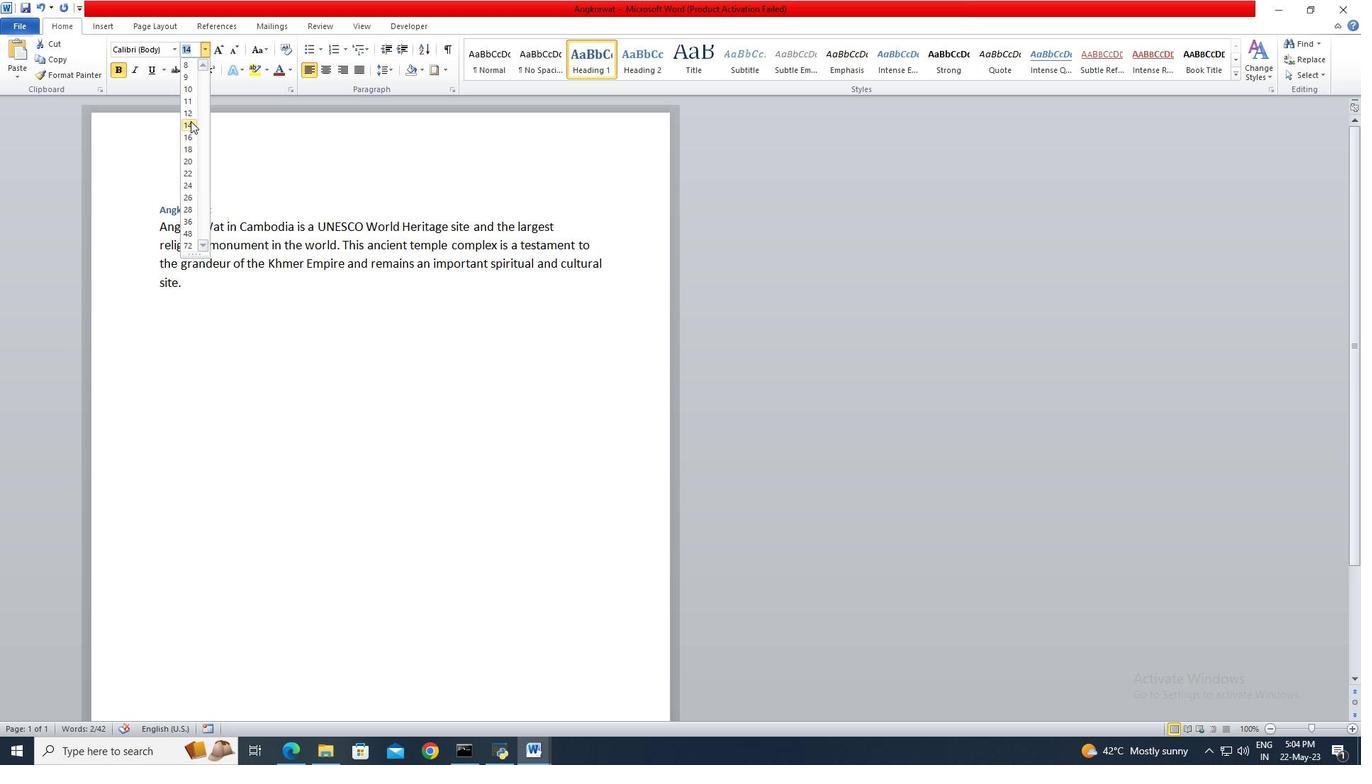 
Action: Mouse pressed left at (187, 126)
Screenshot: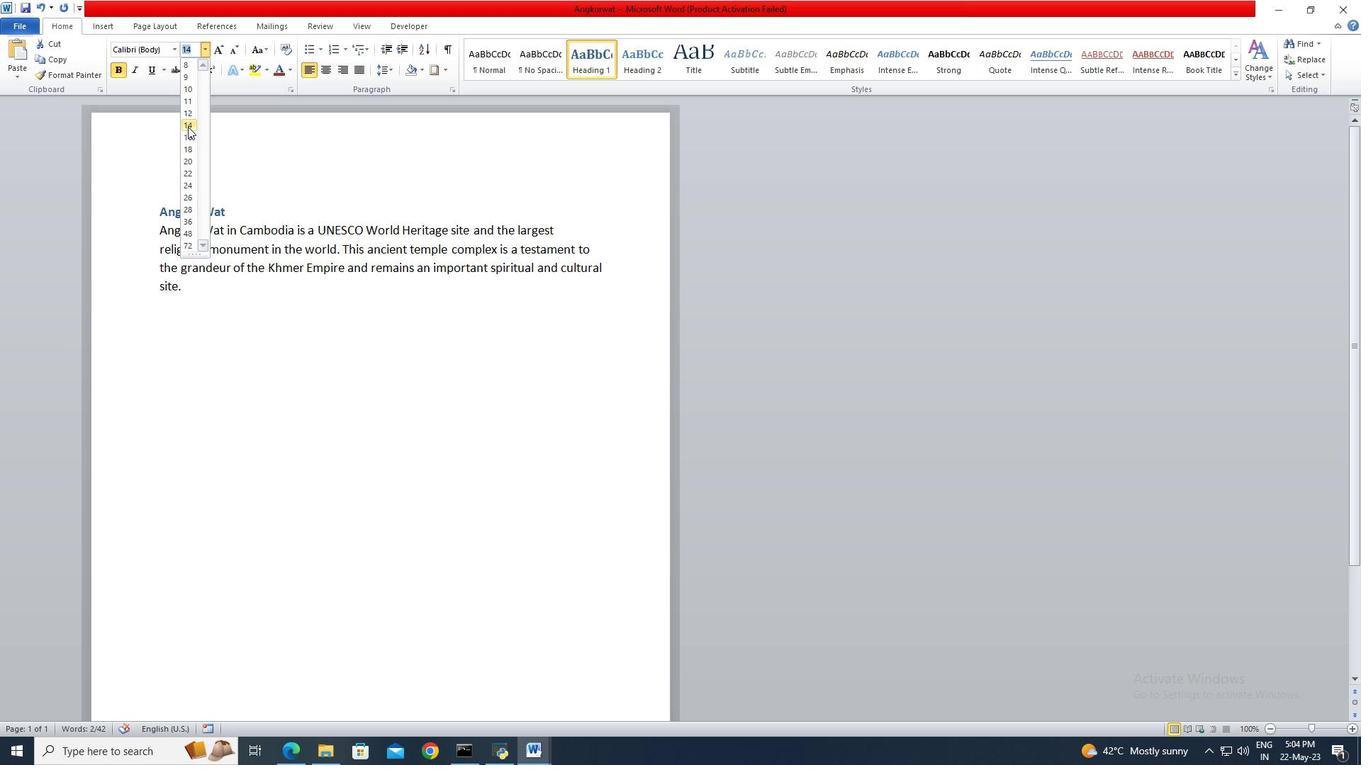 
Action: Mouse moved to (327, 75)
Screenshot: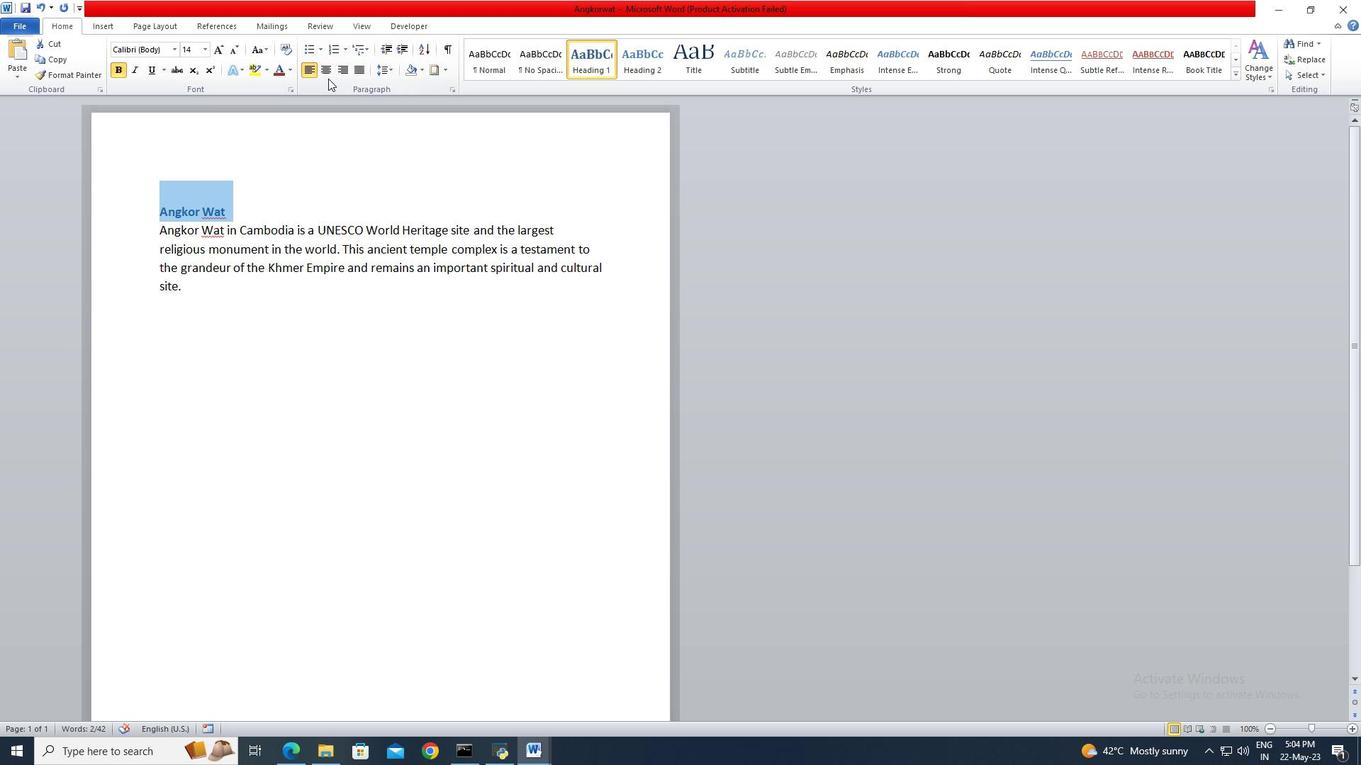 
Action: Mouse pressed left at (327, 75)
Screenshot: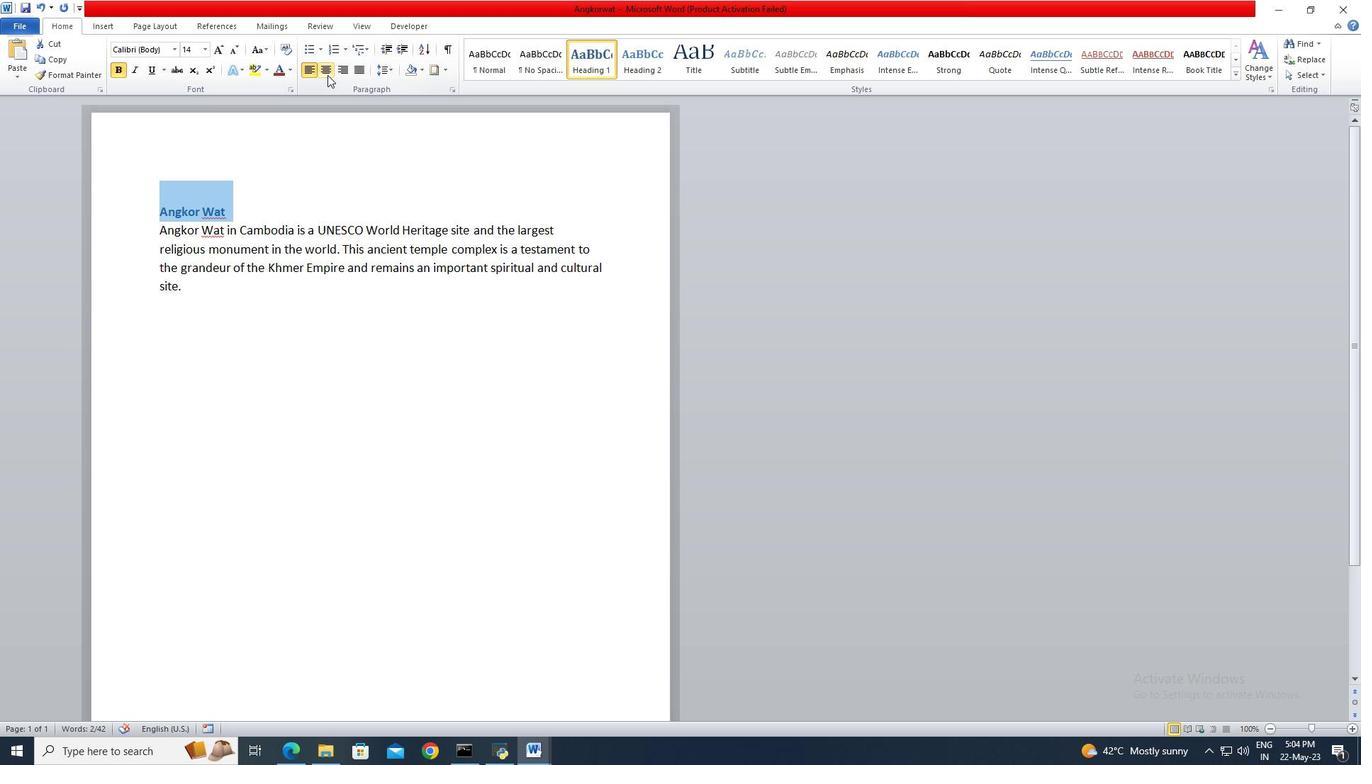 
Action: Mouse moved to (474, 198)
Screenshot: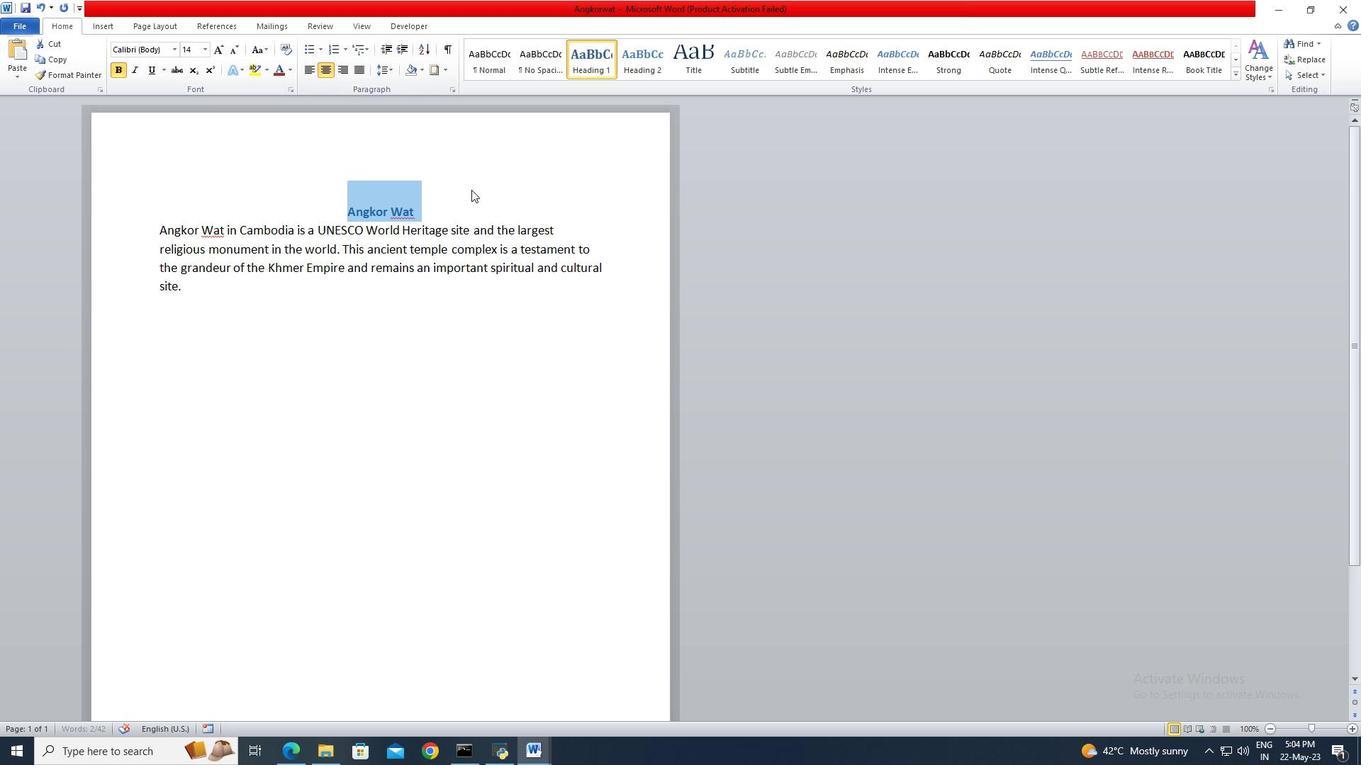 
Action: Mouse pressed left at (474, 198)
Screenshot: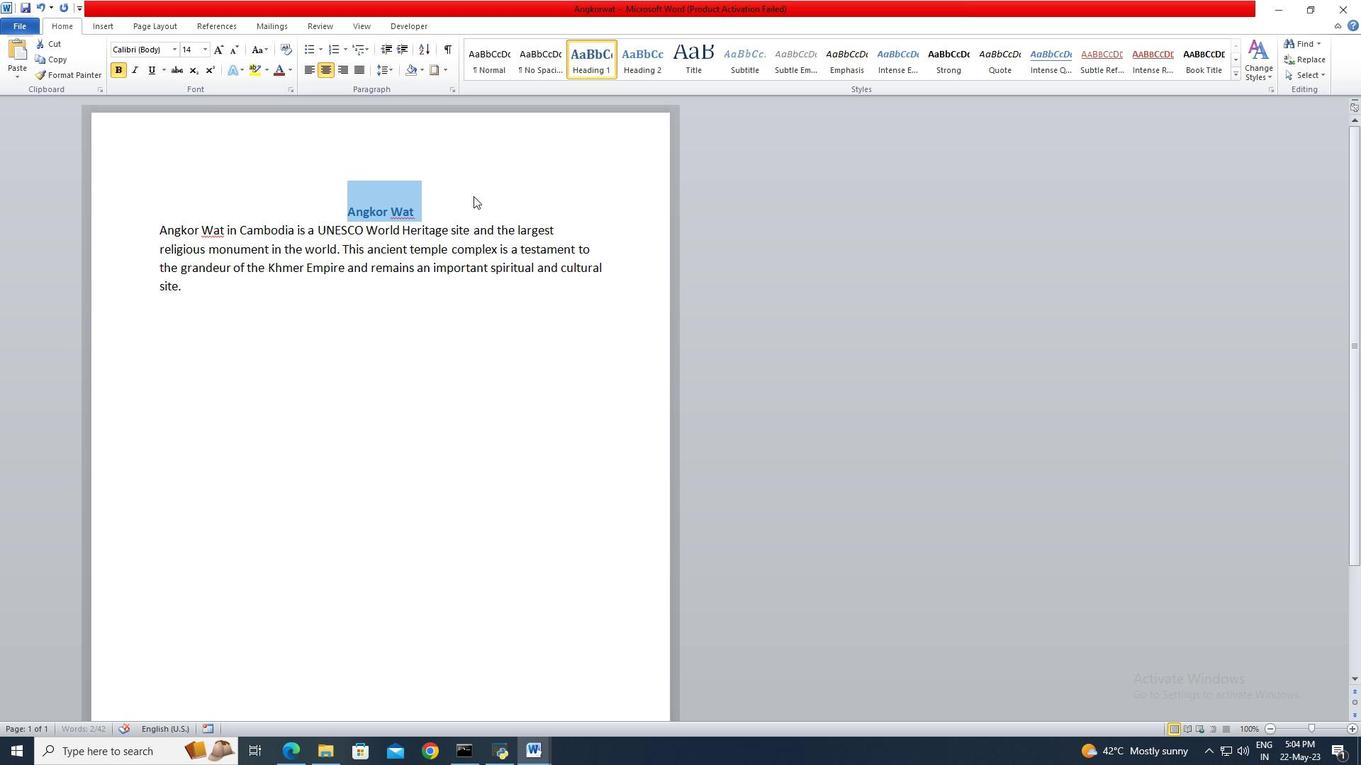 
